 Task: Search one way flight ticket for 4 adults, 1 infant in seat and 1 infant on lap in premium economy from Santa Rosa: Charles M. Schulz-sonoma County Airport to Indianapolis: Indianapolis International Airport on 8-5-2023. Choice of flights is Westjet. Number of bags: 3 checked bags. Price is upto 40000. Outbound departure time preference is 22:15.
Action: Mouse moved to (285, 121)
Screenshot: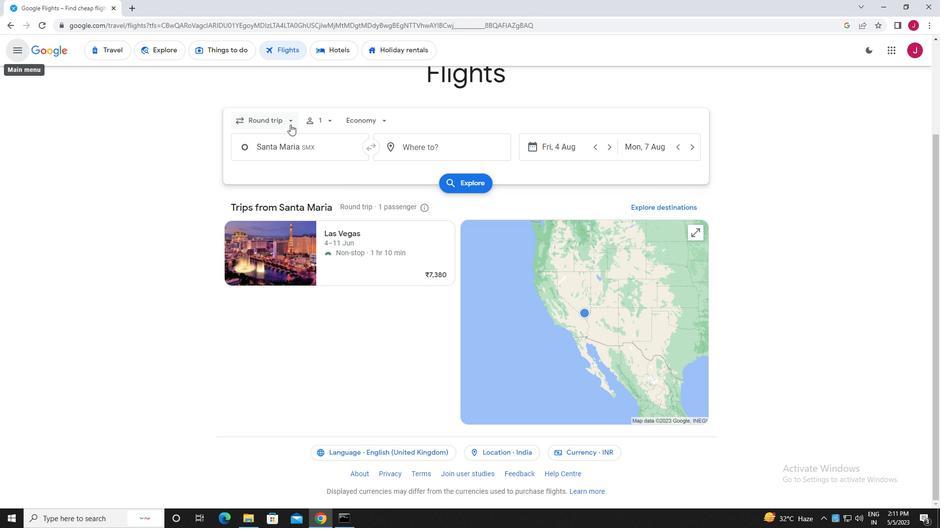
Action: Mouse pressed left at (285, 121)
Screenshot: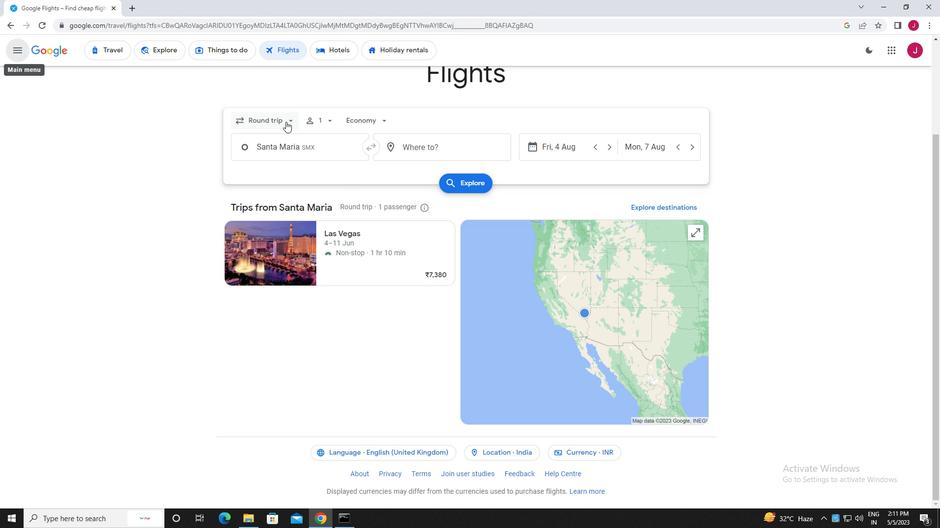 
Action: Mouse moved to (277, 167)
Screenshot: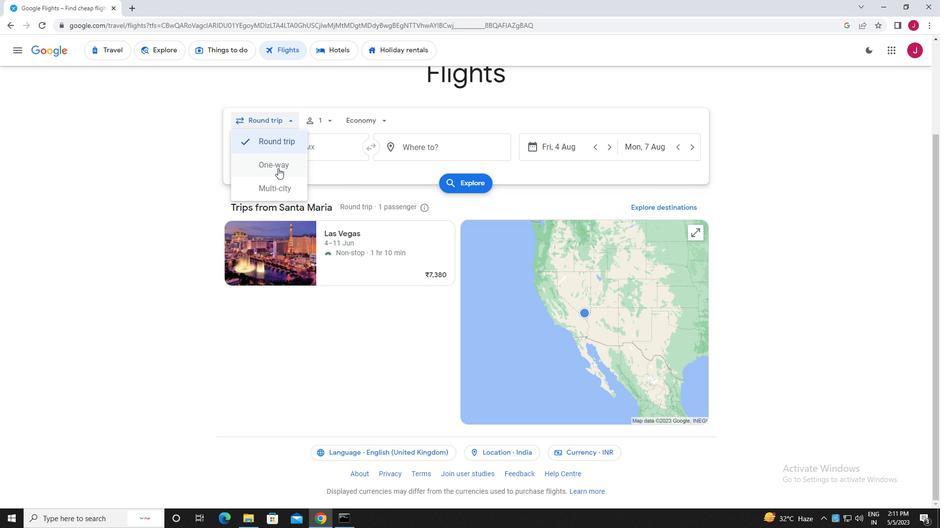 
Action: Mouse pressed left at (277, 167)
Screenshot: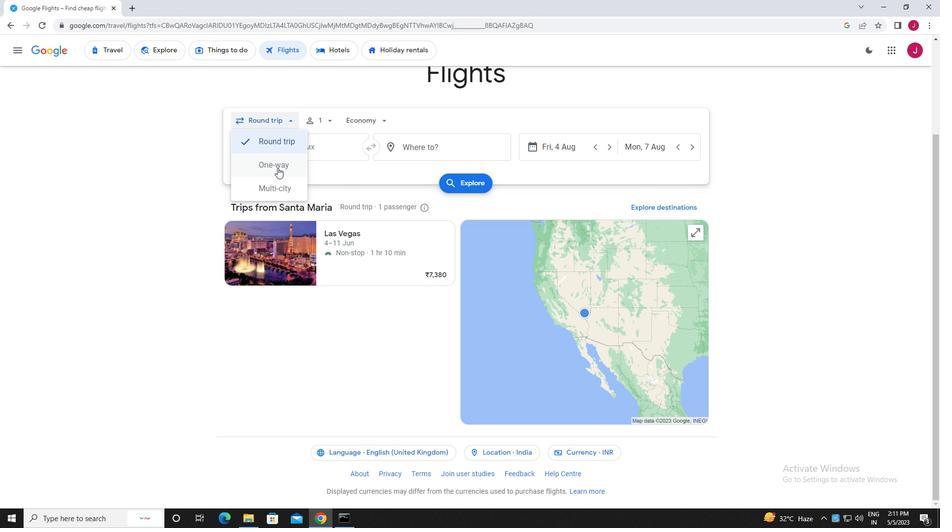 
Action: Mouse moved to (327, 119)
Screenshot: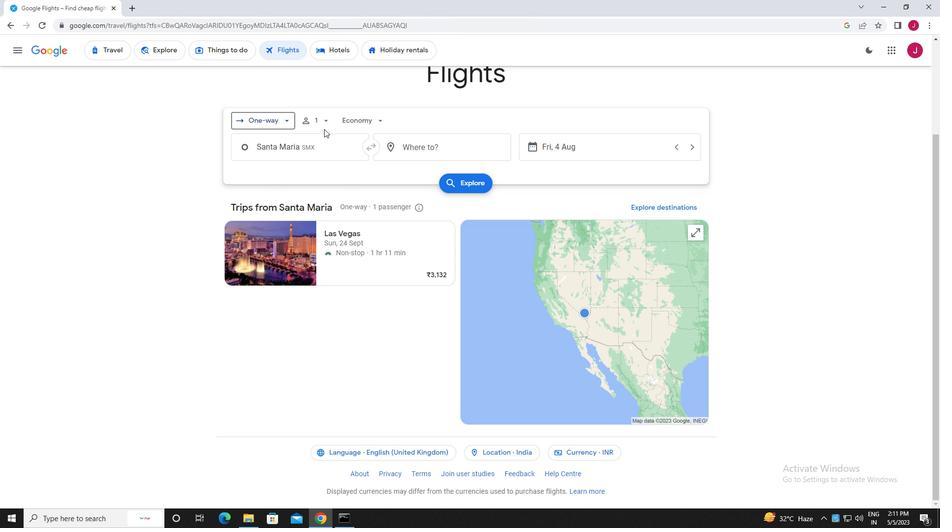 
Action: Mouse pressed left at (327, 119)
Screenshot: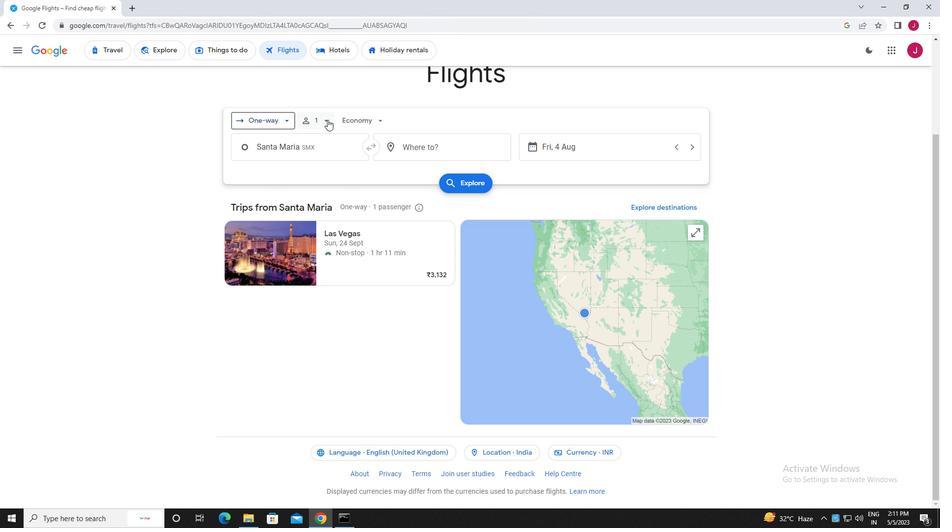 
Action: Mouse moved to (400, 152)
Screenshot: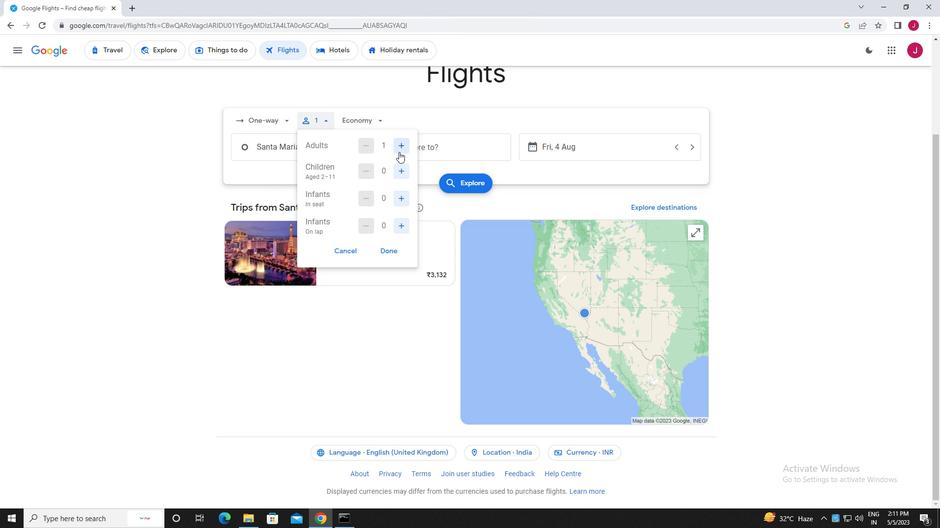 
Action: Mouse pressed left at (400, 152)
Screenshot: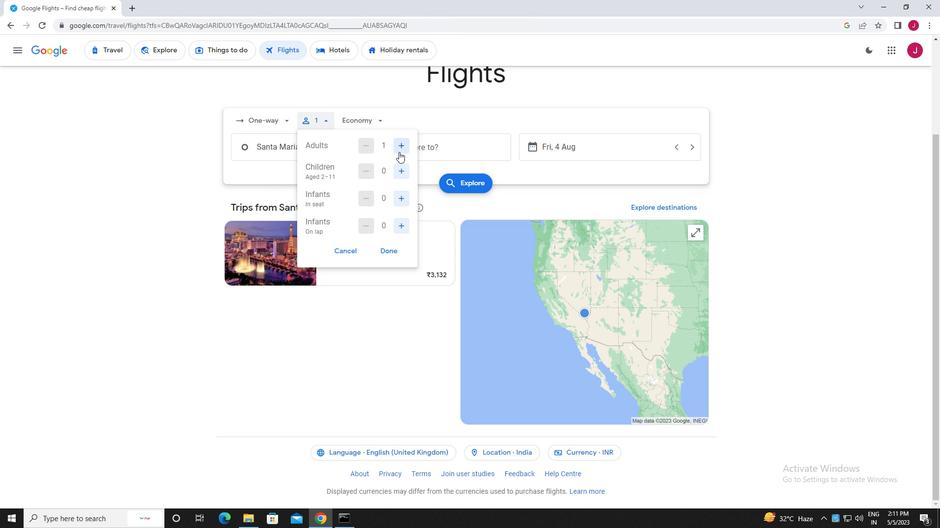 
Action: Mouse pressed left at (400, 152)
Screenshot: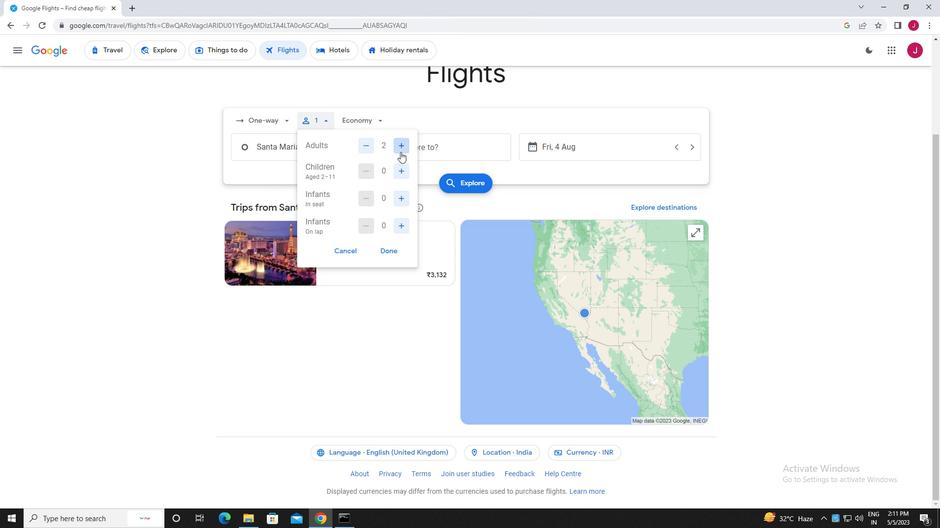 
Action: Mouse pressed left at (400, 152)
Screenshot: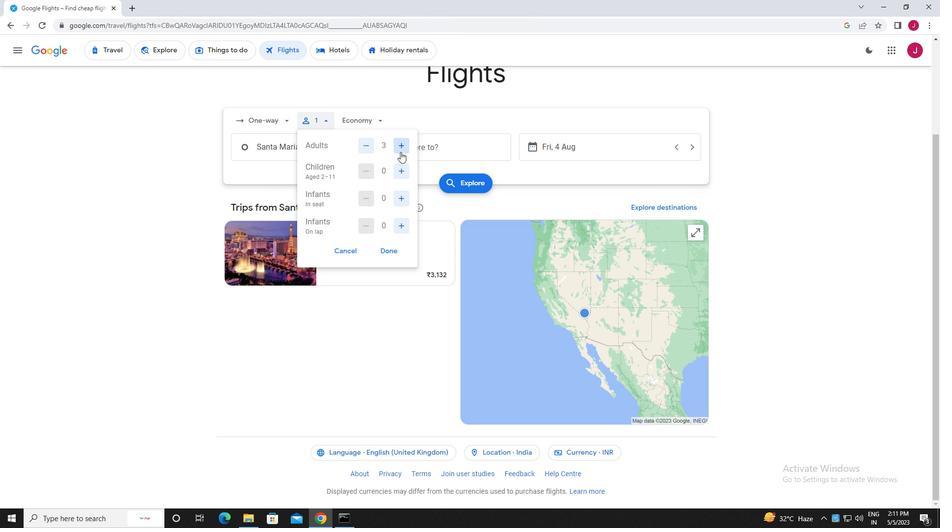 
Action: Mouse moved to (400, 197)
Screenshot: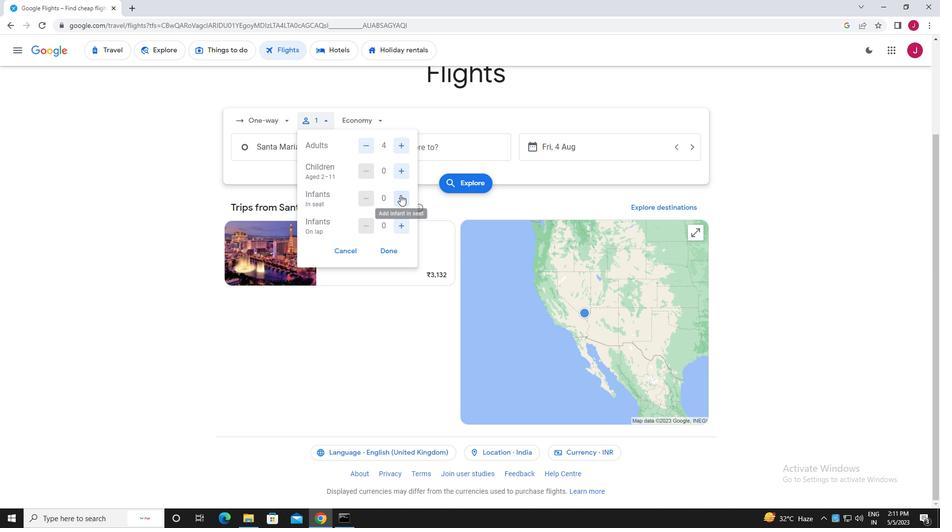 
Action: Mouse pressed left at (400, 197)
Screenshot: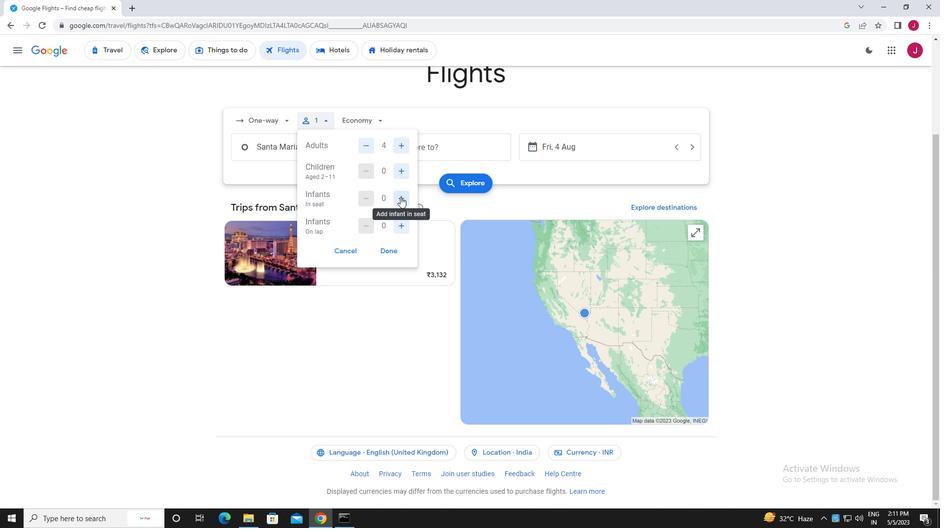 
Action: Mouse moved to (402, 224)
Screenshot: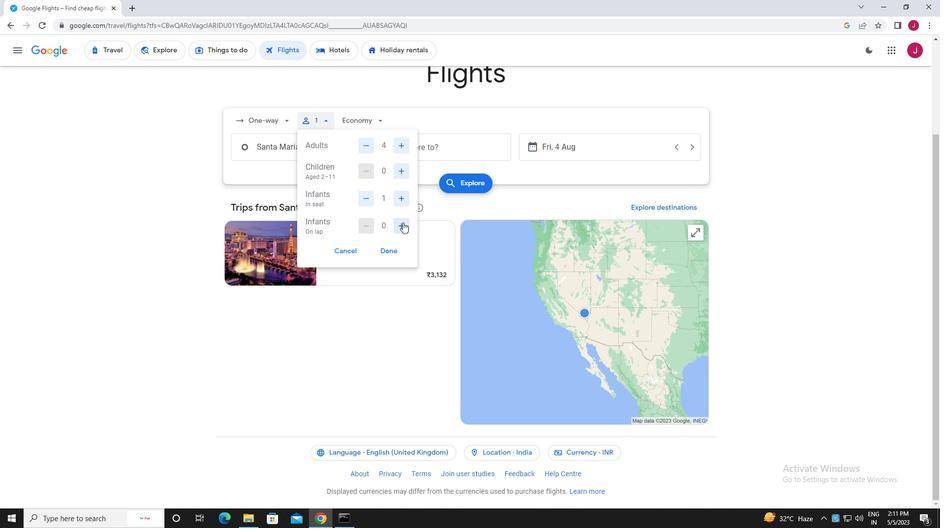 
Action: Mouse pressed left at (402, 224)
Screenshot: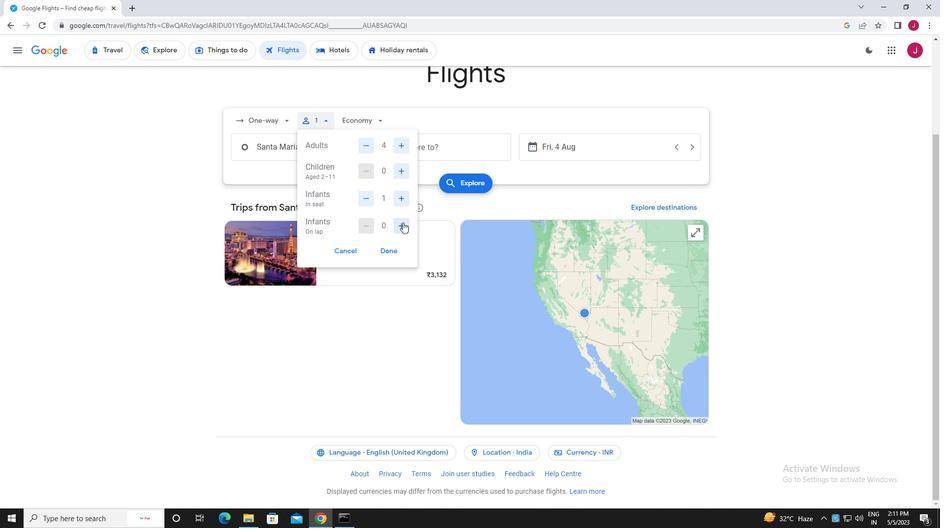 
Action: Mouse moved to (387, 251)
Screenshot: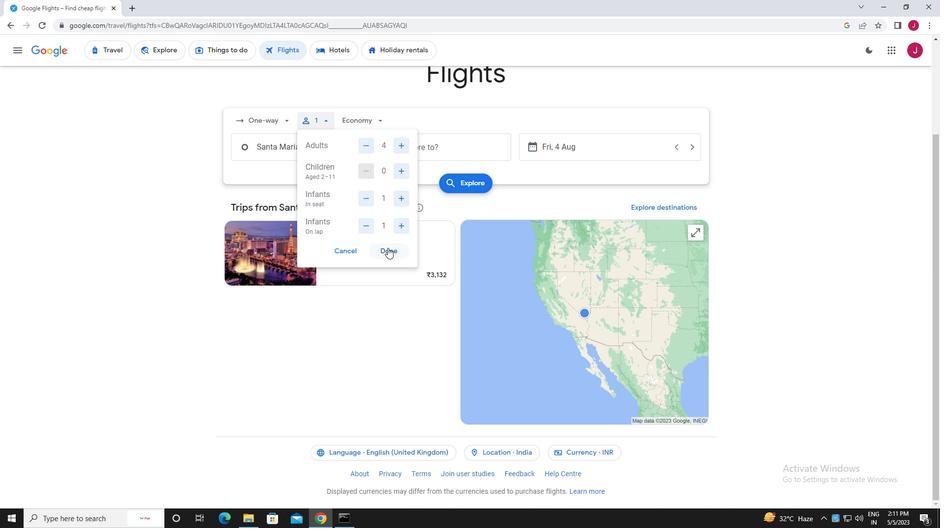 
Action: Mouse pressed left at (387, 251)
Screenshot: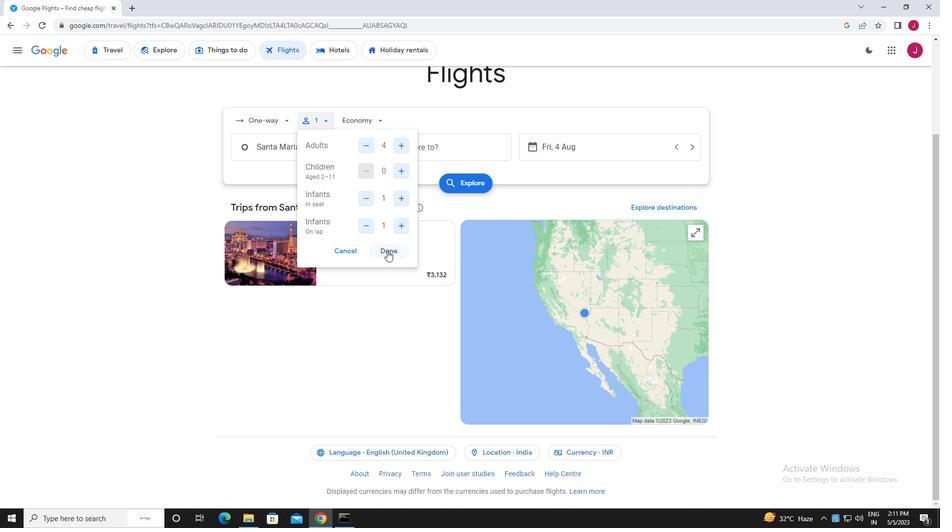 
Action: Mouse moved to (373, 118)
Screenshot: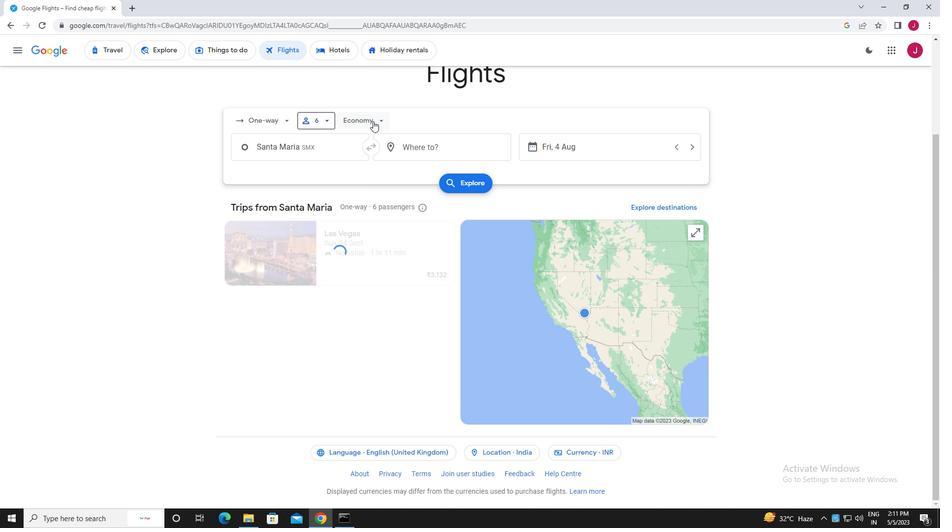 
Action: Mouse pressed left at (373, 118)
Screenshot: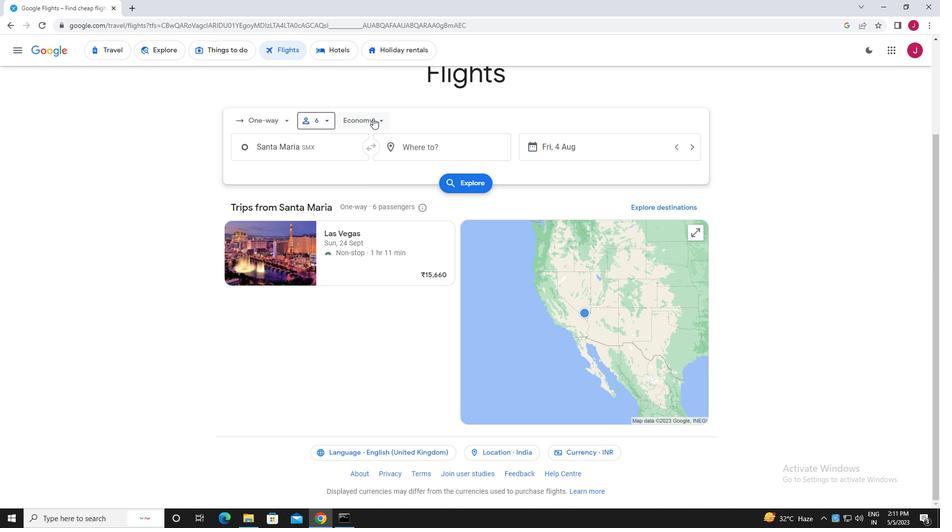 
Action: Mouse moved to (393, 166)
Screenshot: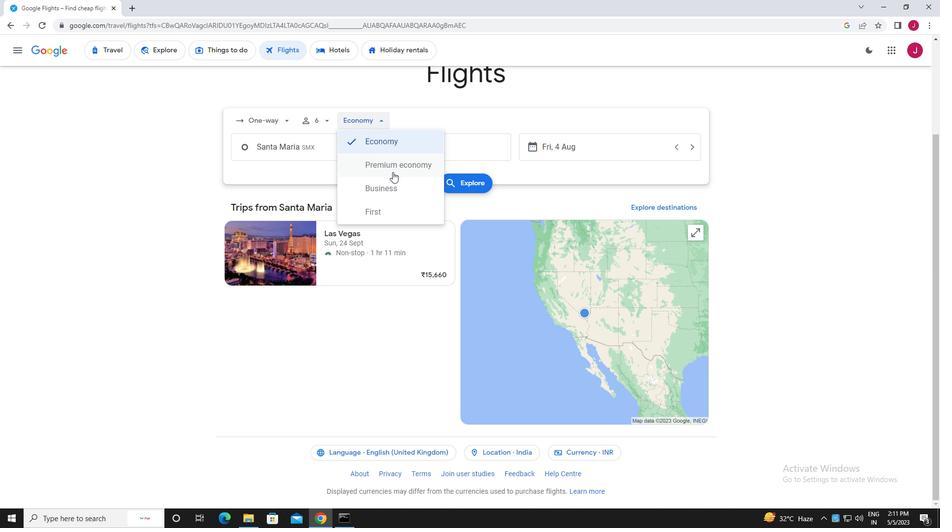 
Action: Mouse pressed left at (393, 166)
Screenshot: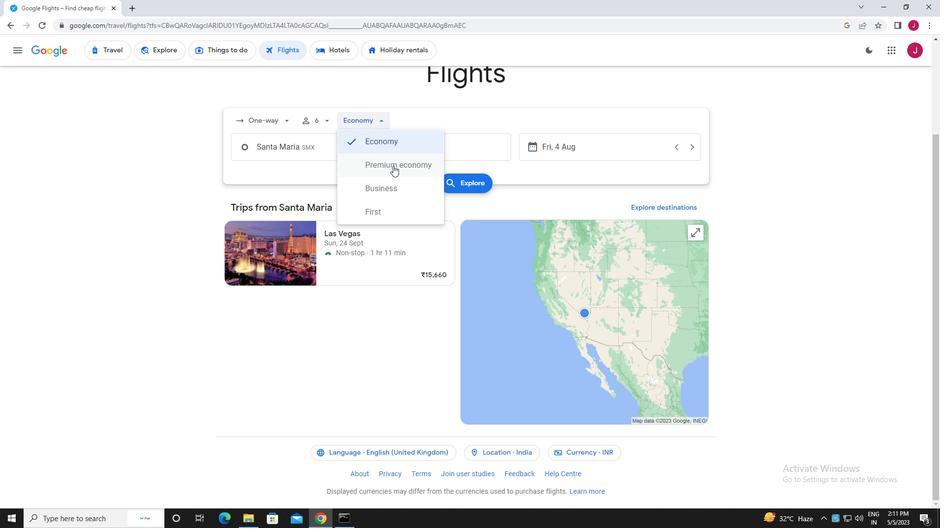 
Action: Mouse moved to (324, 150)
Screenshot: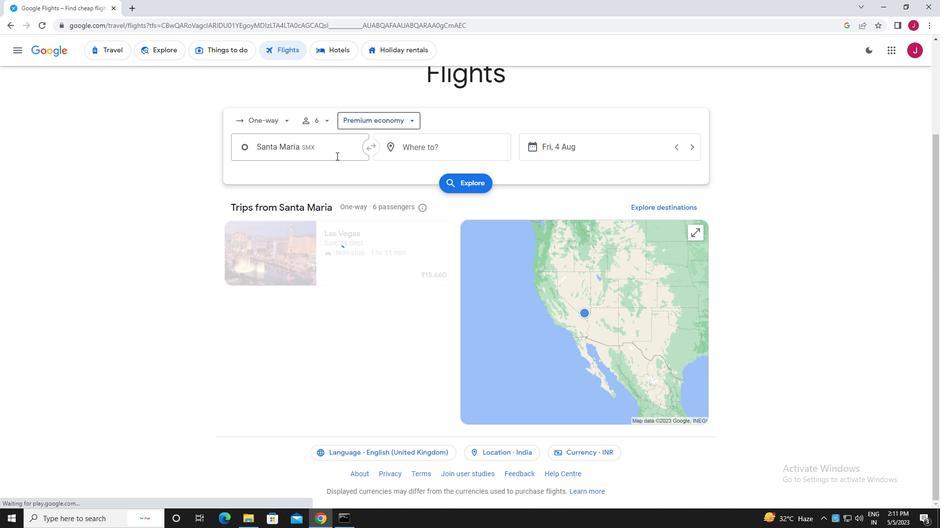 
Action: Mouse pressed left at (324, 150)
Screenshot: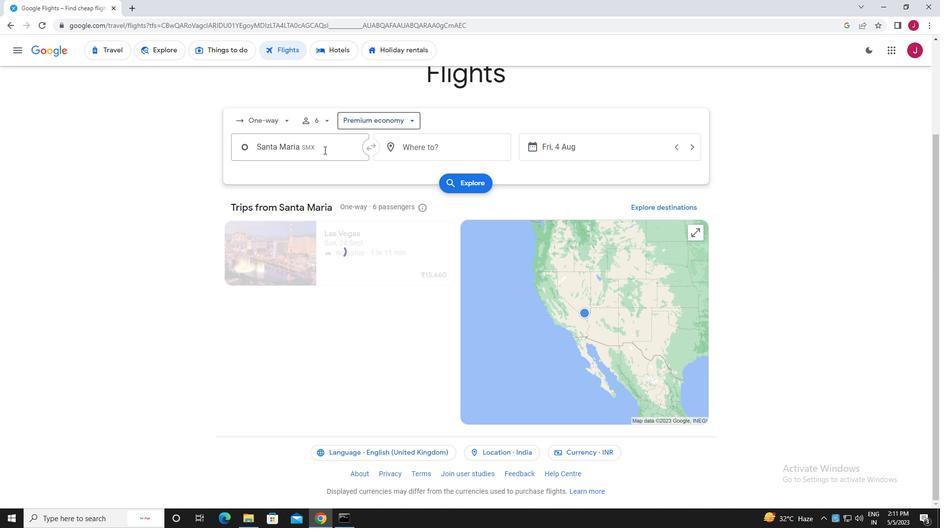 
Action: Mouse moved to (325, 150)
Screenshot: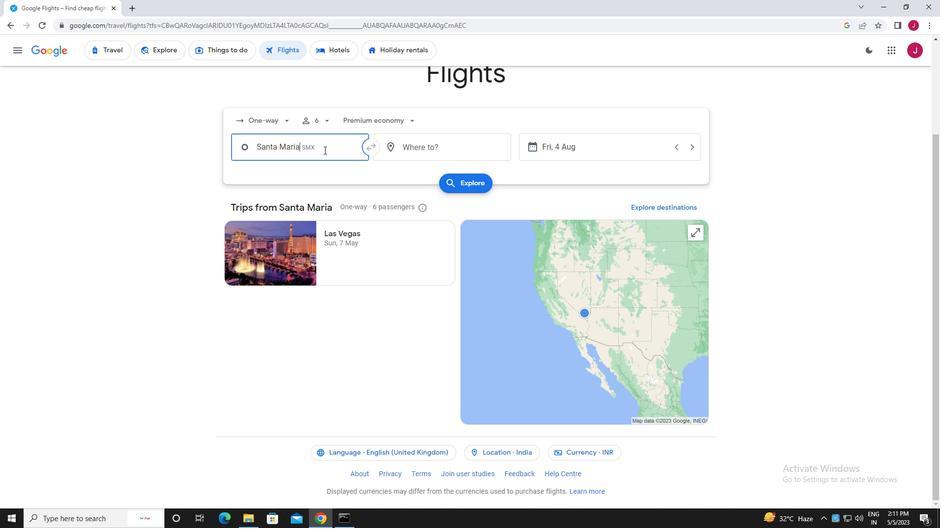 
Action: Key pressed santa<Key.space>rosa
Screenshot: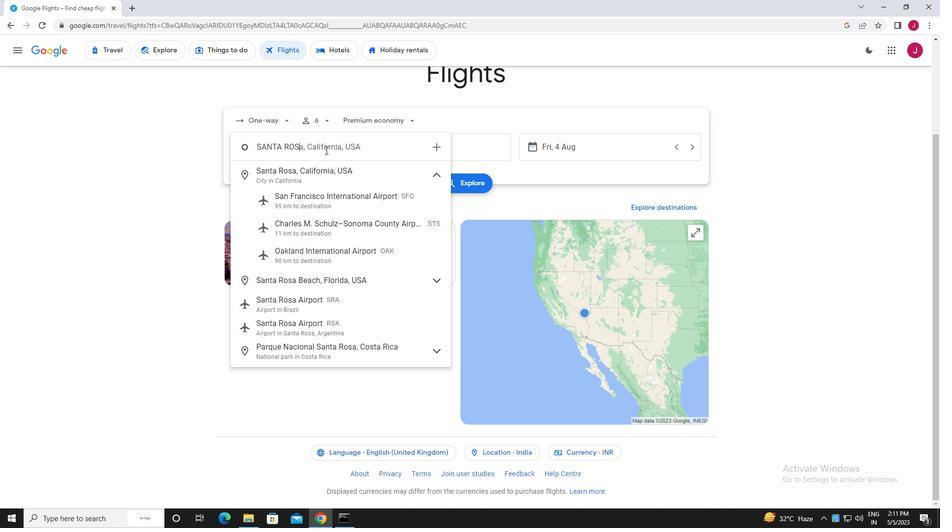 
Action: Mouse moved to (327, 152)
Screenshot: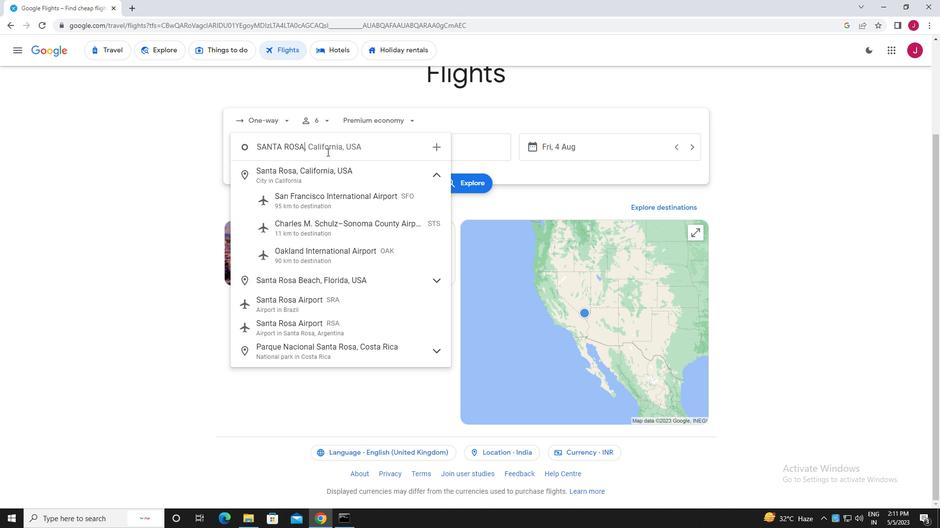 
Action: Key pressed <Key.space><Key.backspace><Key.backspace><Key.backspace><Key.backspace><Key.backspace><Key.backspace><Key.backspace><Key.backspace><Key.backspace><Key.backspace><Key.backspace><Key.backspace><Key.backspace><Key.backspace><Key.backspace><Key.backspace><Key.backspace><Key.backspace><Key.backspace><Key.backspace><Key.backspace><Key.backspace><Key.backspace>charles<Key.space>m
Screenshot: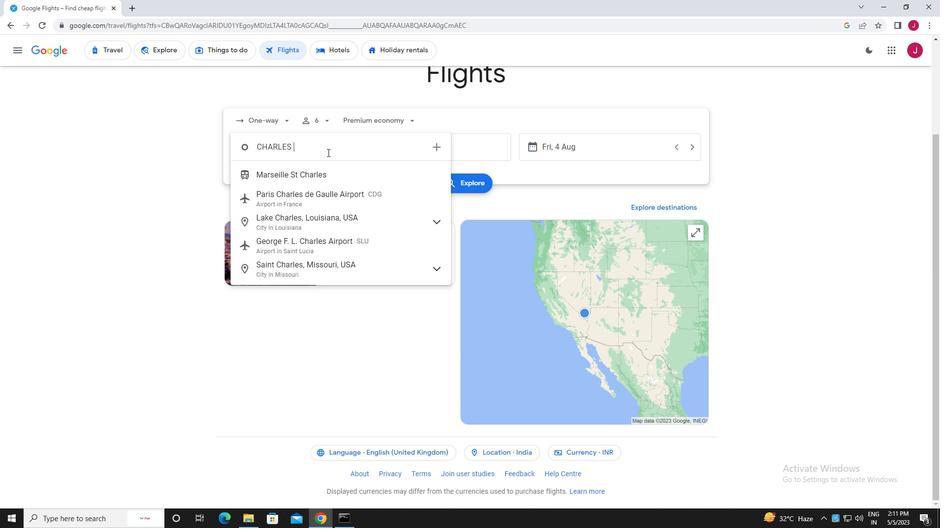 
Action: Mouse moved to (343, 218)
Screenshot: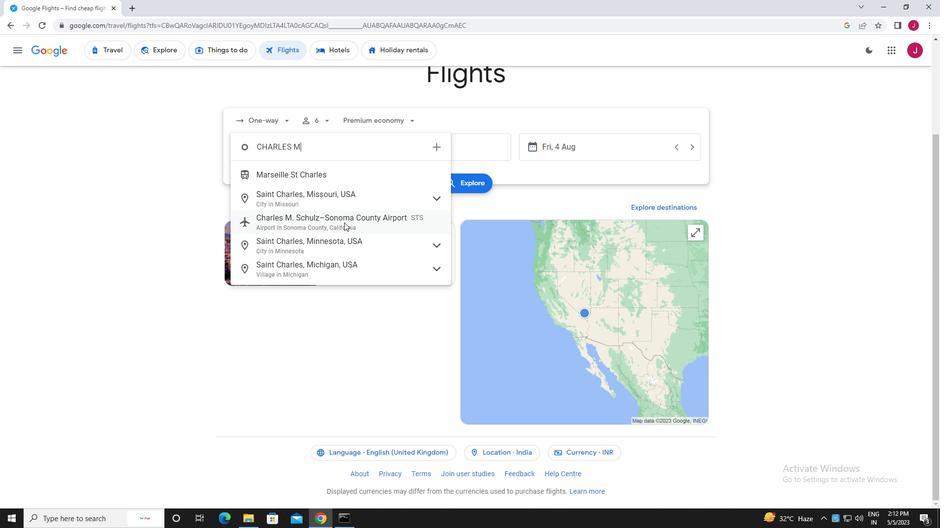 
Action: Mouse pressed left at (343, 218)
Screenshot: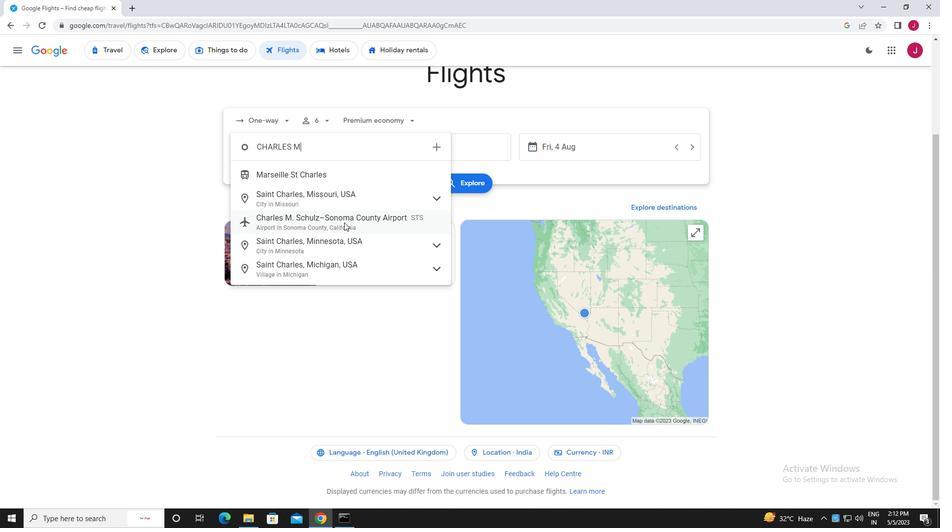 
Action: Mouse moved to (449, 149)
Screenshot: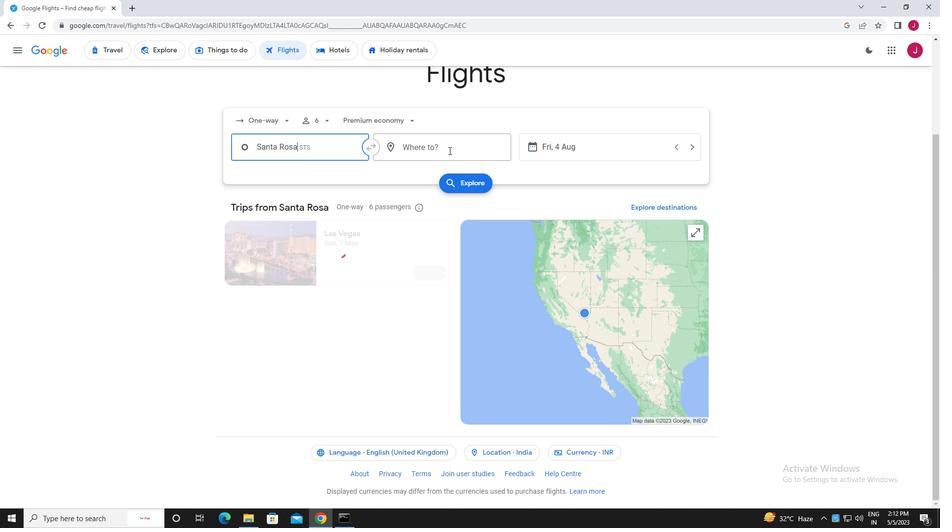 
Action: Mouse pressed left at (449, 149)
Screenshot: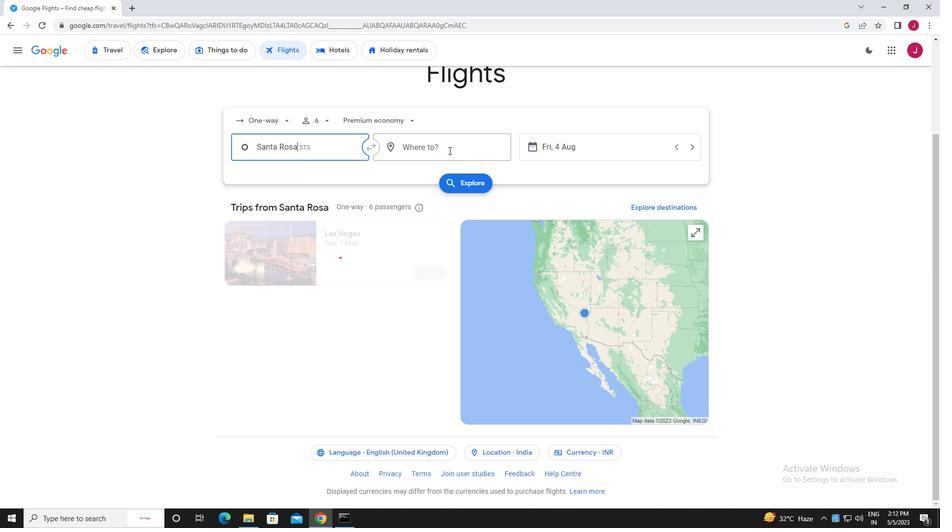 
Action: Mouse moved to (448, 149)
Screenshot: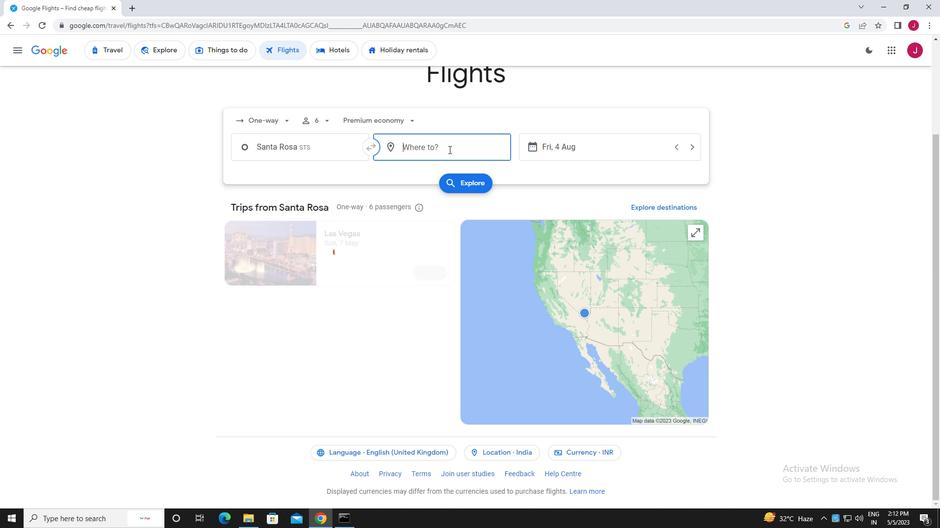 
Action: Key pressed indianapoli
Screenshot: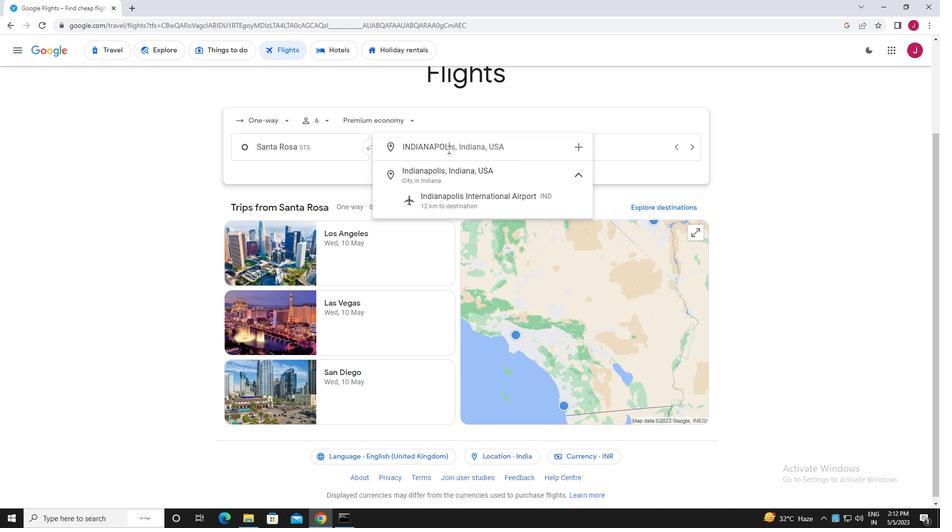 
Action: Mouse moved to (476, 202)
Screenshot: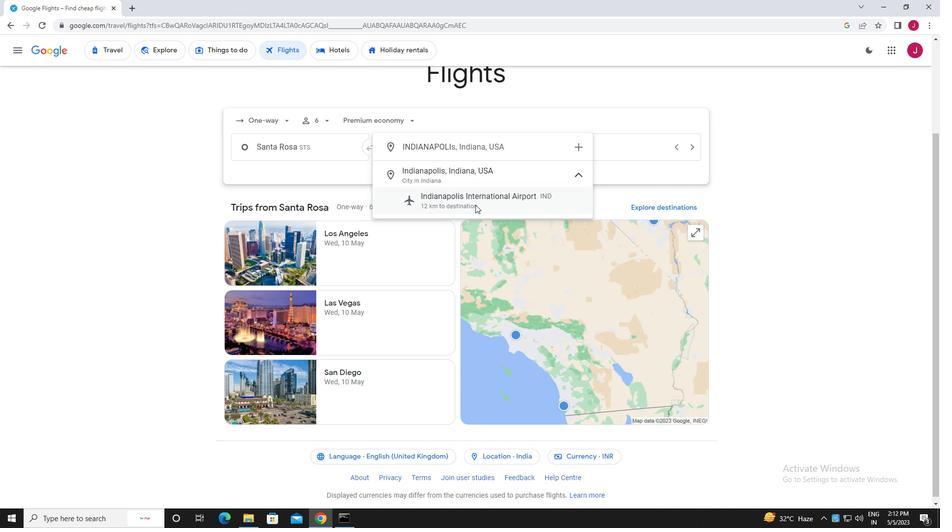 
Action: Mouse pressed left at (476, 202)
Screenshot: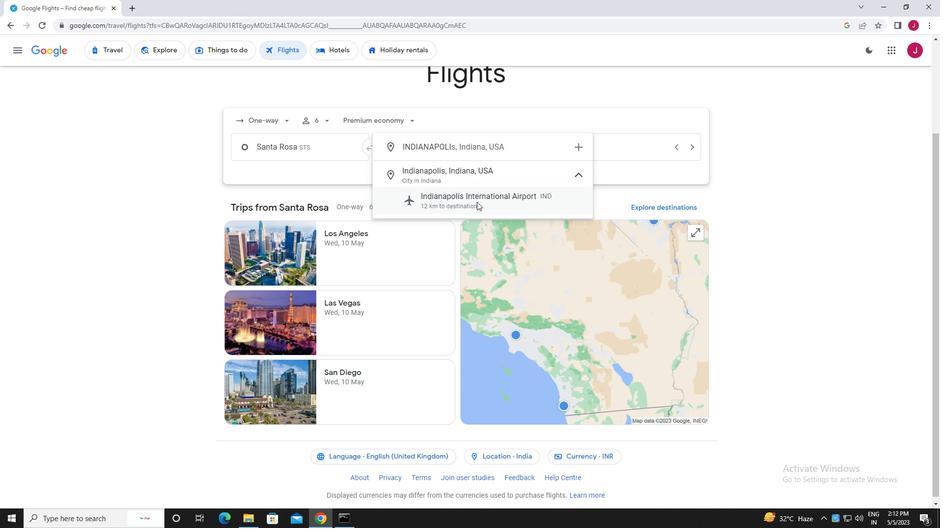 
Action: Mouse moved to (574, 145)
Screenshot: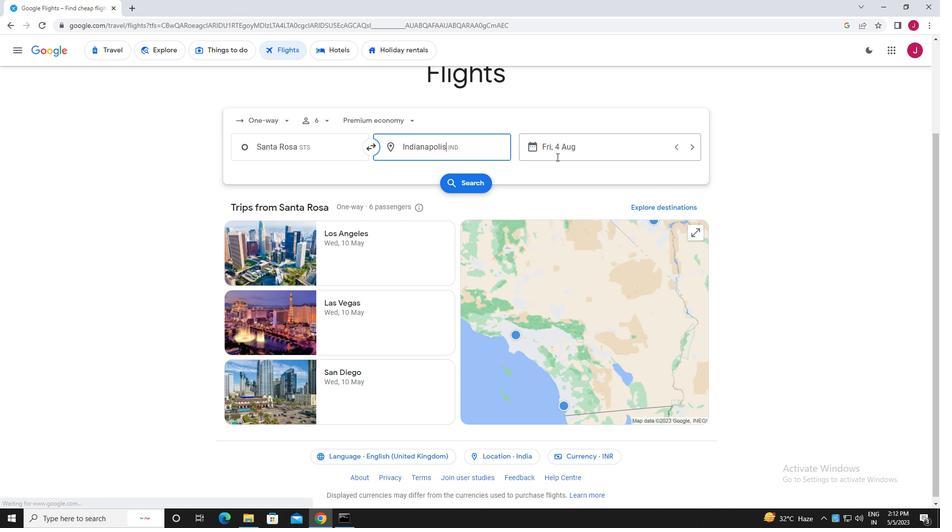 
Action: Mouse pressed left at (574, 145)
Screenshot: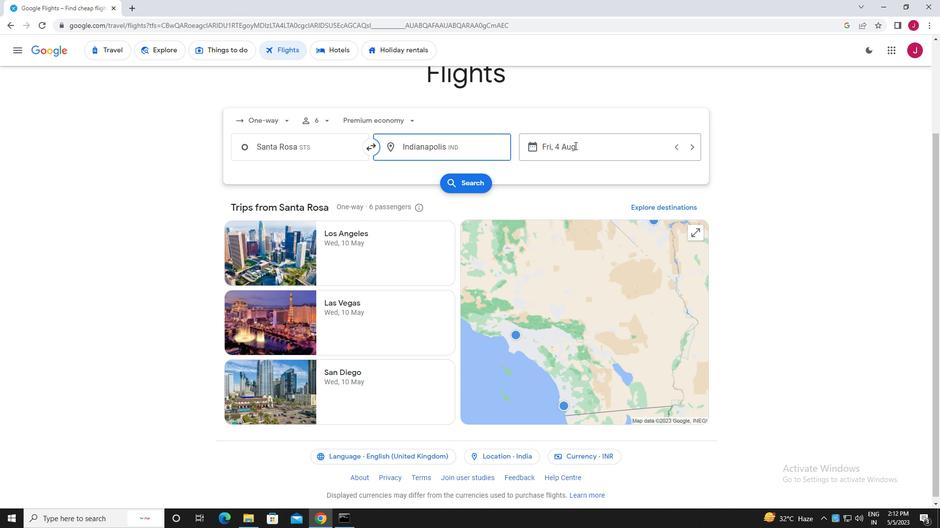 
Action: Mouse moved to (493, 232)
Screenshot: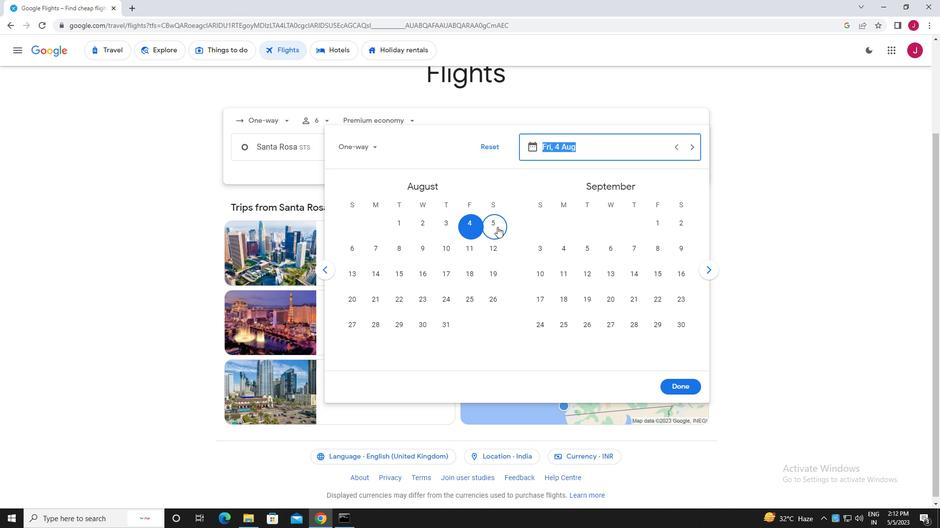 
Action: Mouse pressed left at (493, 232)
Screenshot: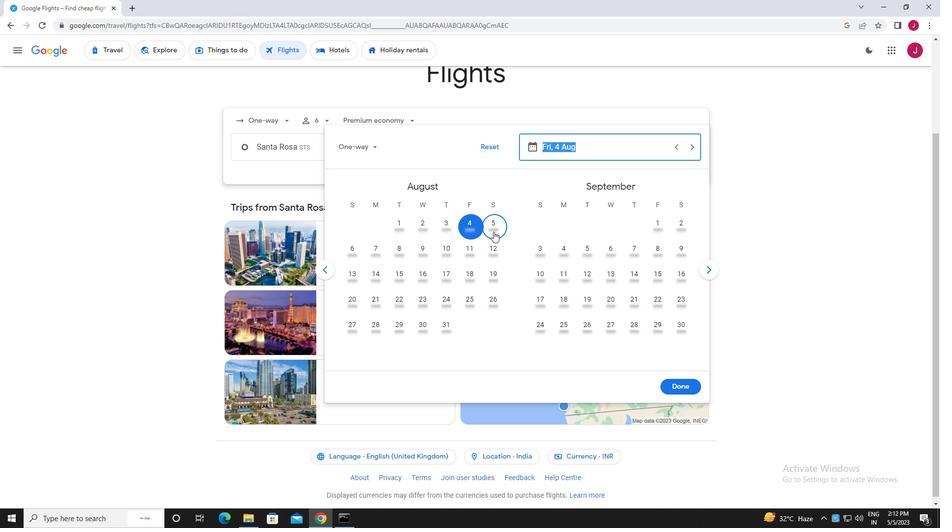 
Action: Mouse moved to (672, 386)
Screenshot: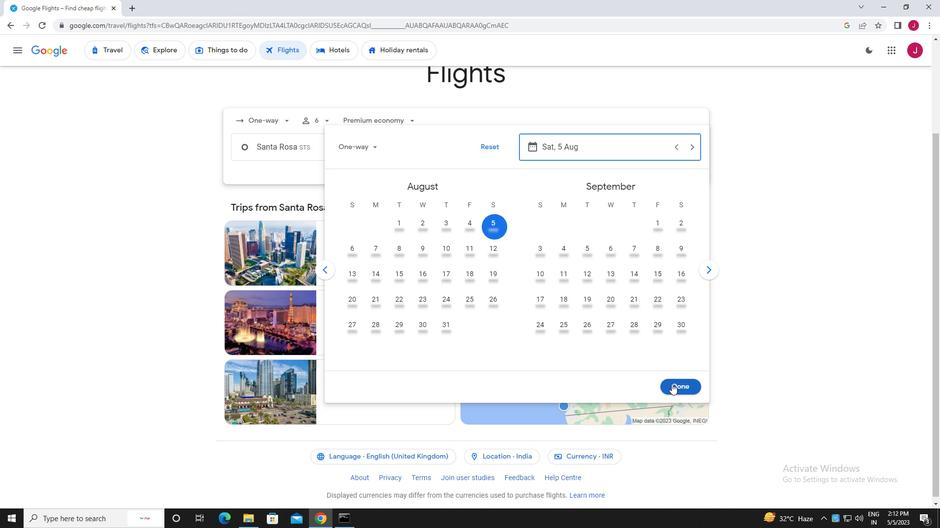 
Action: Mouse pressed left at (672, 386)
Screenshot: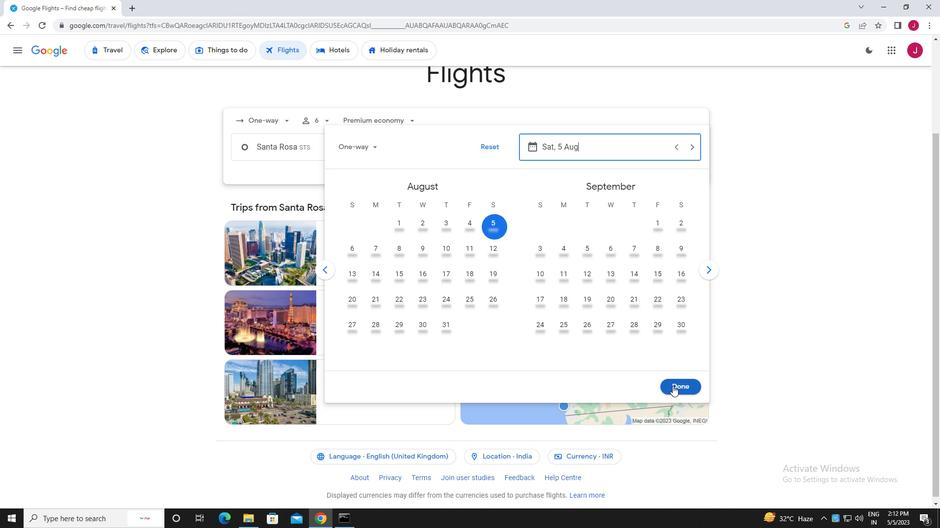 
Action: Mouse moved to (468, 186)
Screenshot: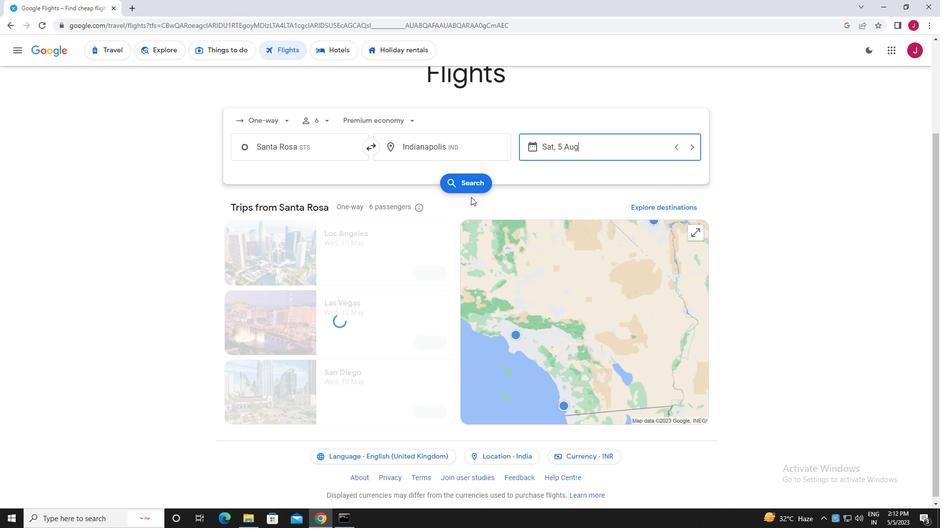 
Action: Mouse pressed left at (468, 186)
Screenshot: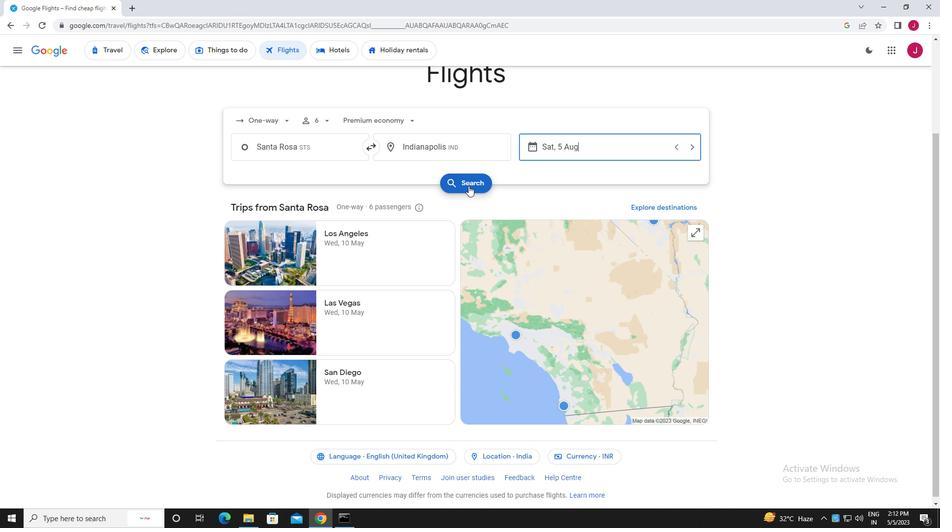 
Action: Mouse moved to (252, 141)
Screenshot: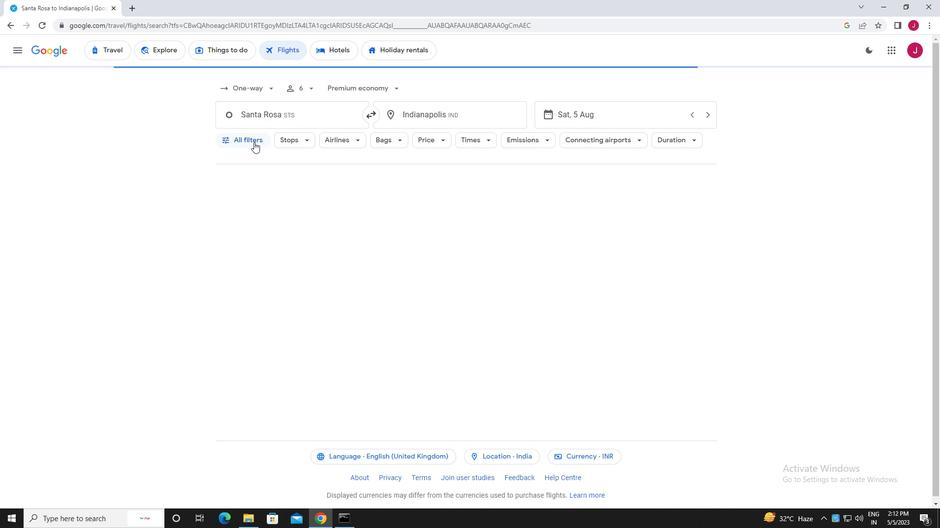 
Action: Mouse pressed left at (252, 141)
Screenshot: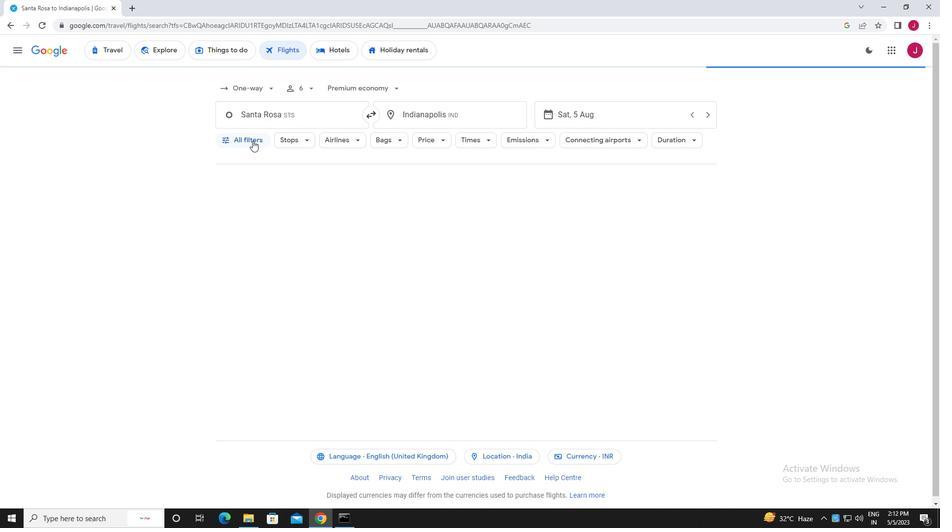 
Action: Mouse moved to (320, 220)
Screenshot: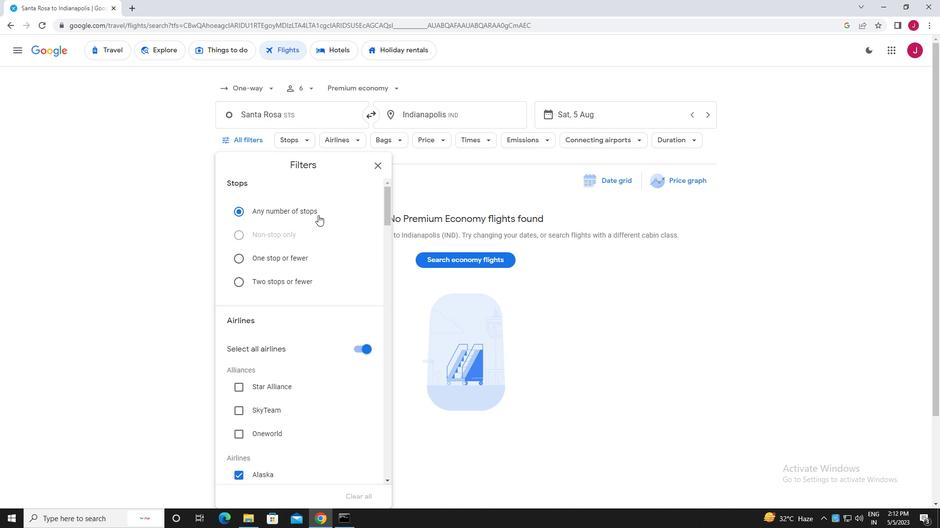 
Action: Mouse scrolled (320, 219) with delta (0, 0)
Screenshot: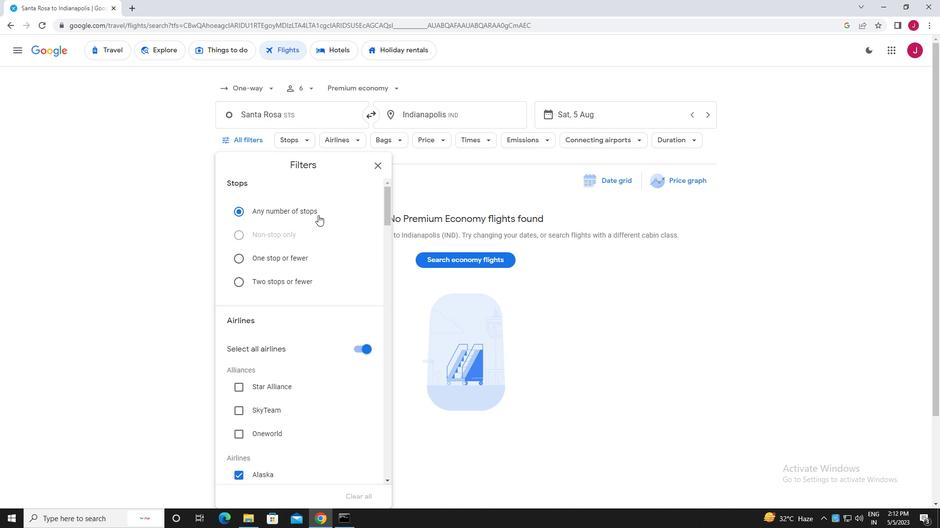 
Action: Mouse moved to (321, 220)
Screenshot: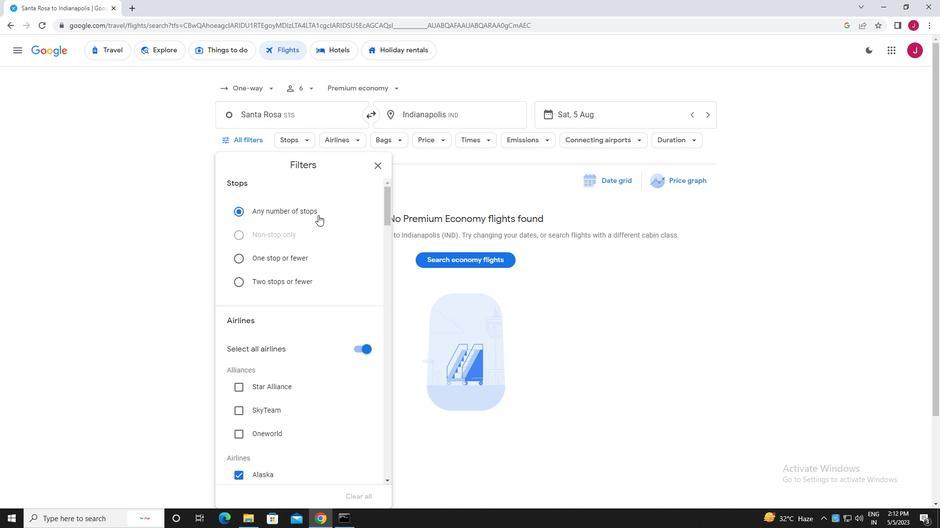 
Action: Mouse scrolled (321, 220) with delta (0, 0)
Screenshot: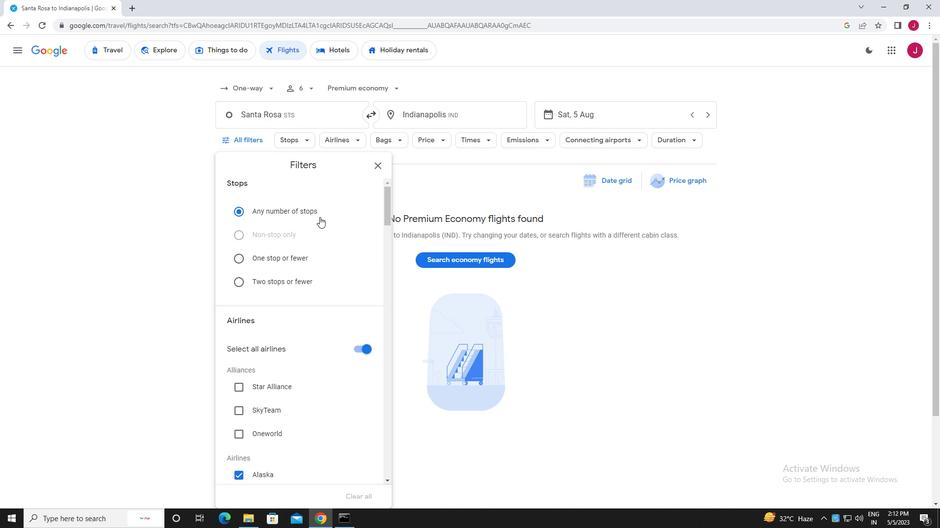 
Action: Mouse moved to (359, 254)
Screenshot: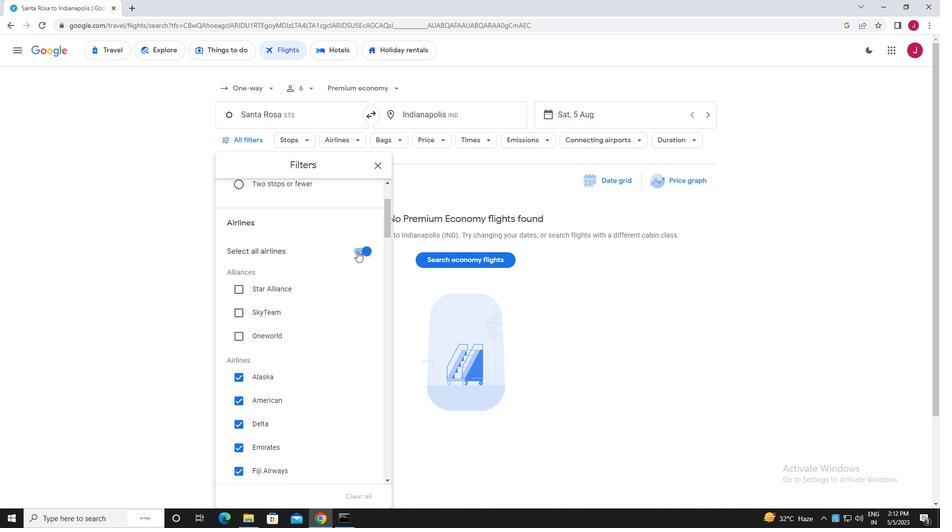
Action: Mouse pressed left at (359, 254)
Screenshot: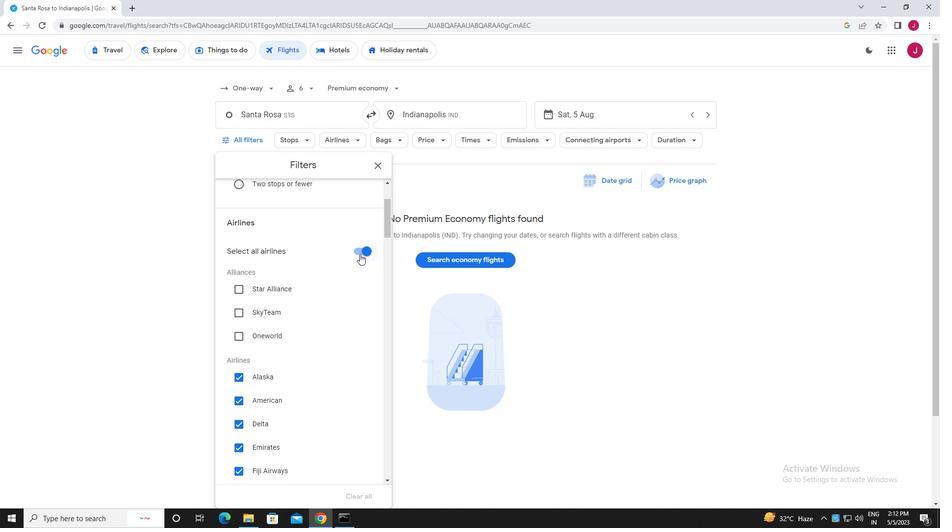 
Action: Mouse moved to (303, 267)
Screenshot: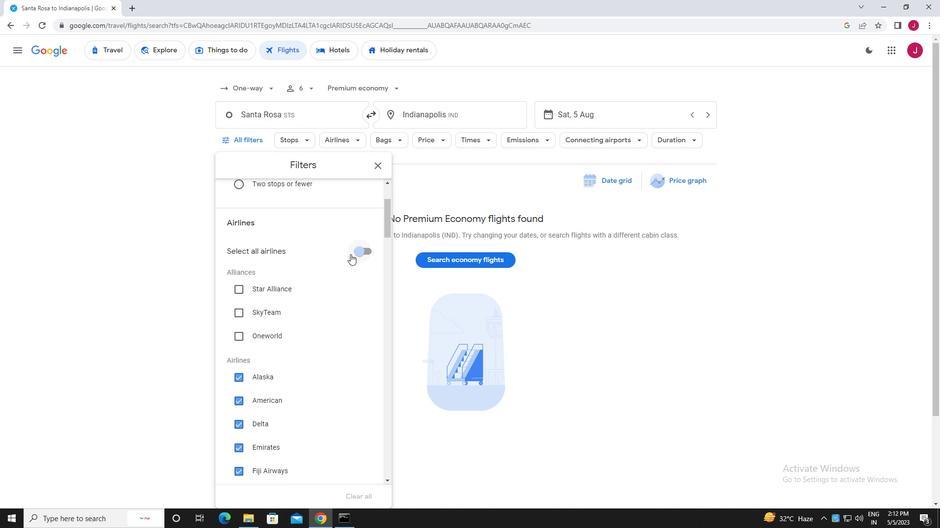 
Action: Mouse scrolled (303, 266) with delta (0, 0)
Screenshot: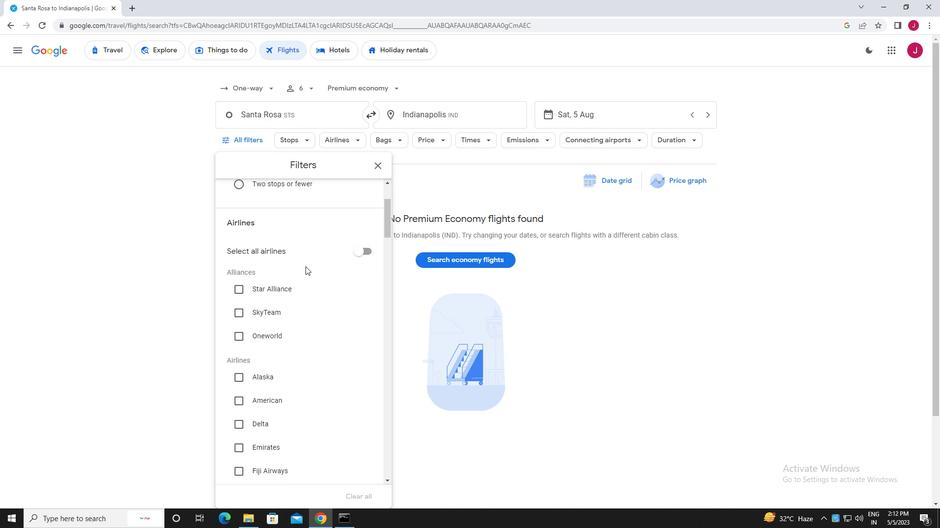 
Action: Mouse scrolled (303, 266) with delta (0, 0)
Screenshot: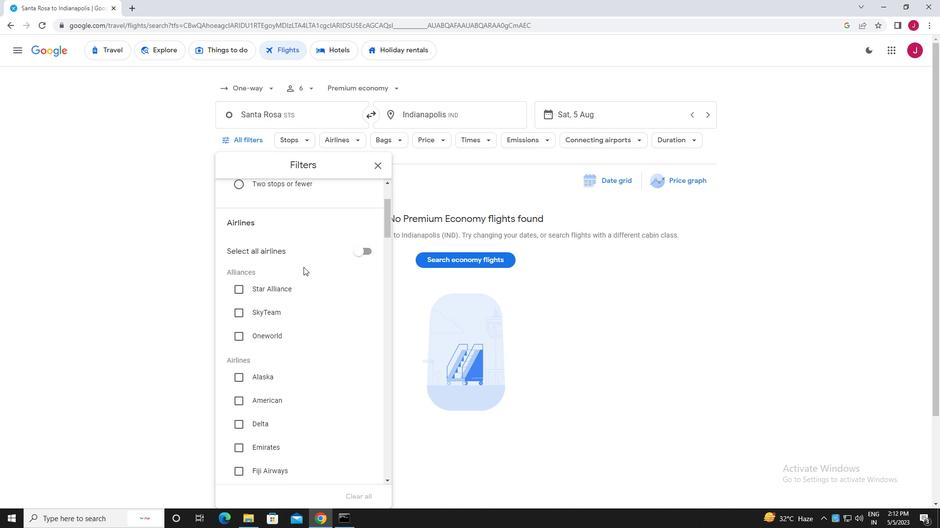 
Action: Mouse scrolled (303, 266) with delta (0, 0)
Screenshot: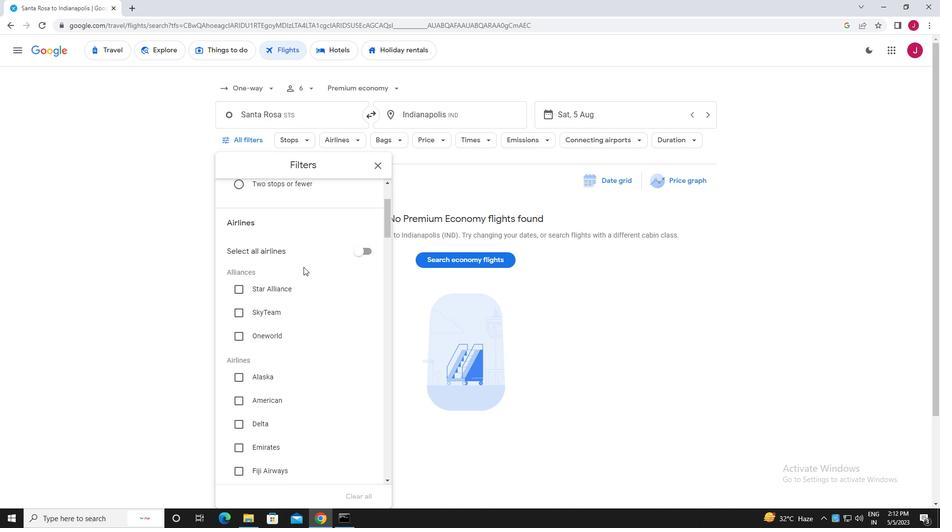 
Action: Mouse moved to (288, 309)
Screenshot: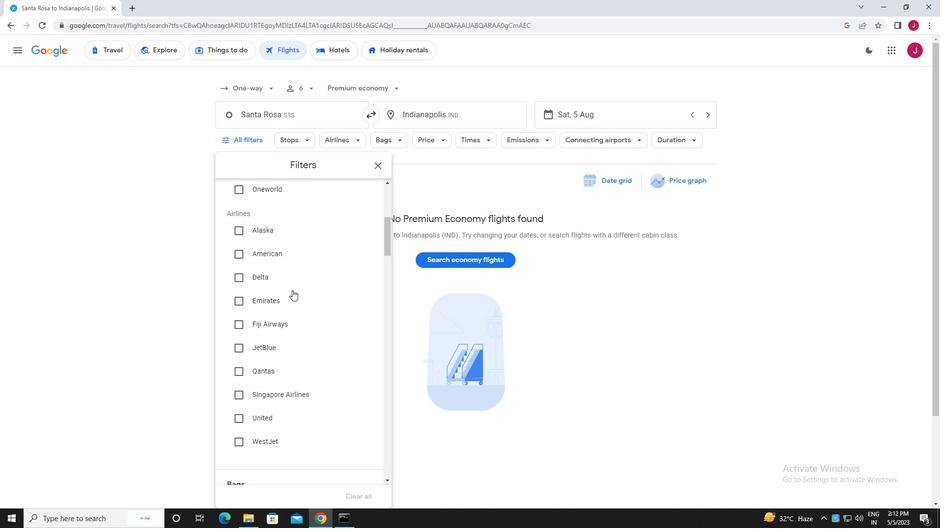 
Action: Mouse scrolled (288, 309) with delta (0, 0)
Screenshot: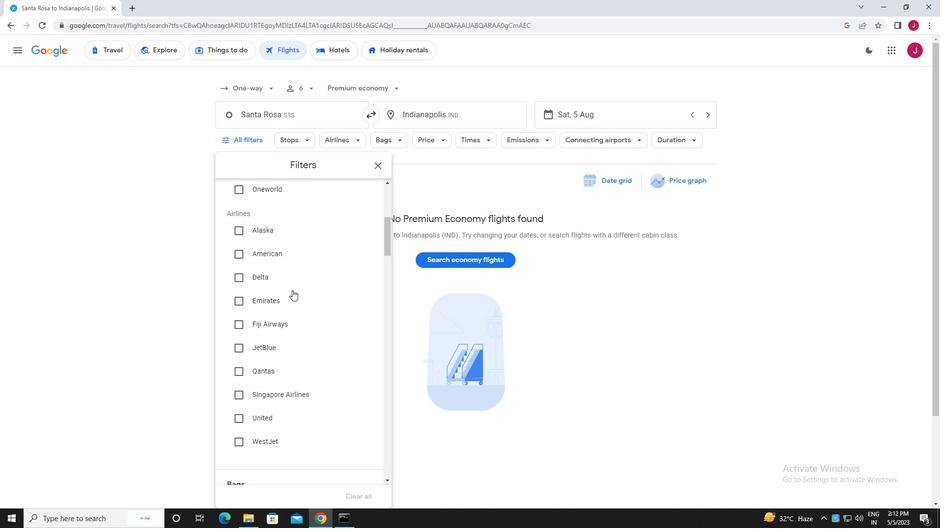 
Action: Mouse moved to (288, 312)
Screenshot: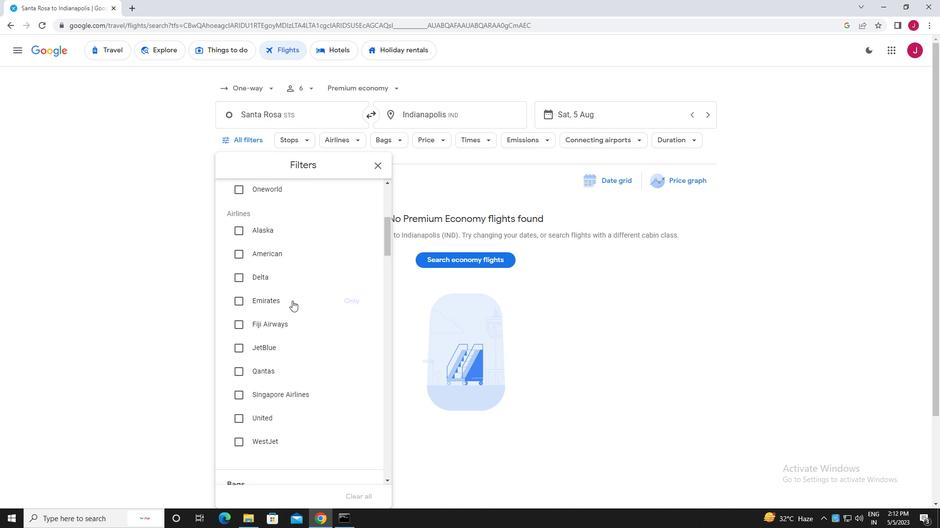 
Action: Mouse scrolled (288, 312) with delta (0, 0)
Screenshot: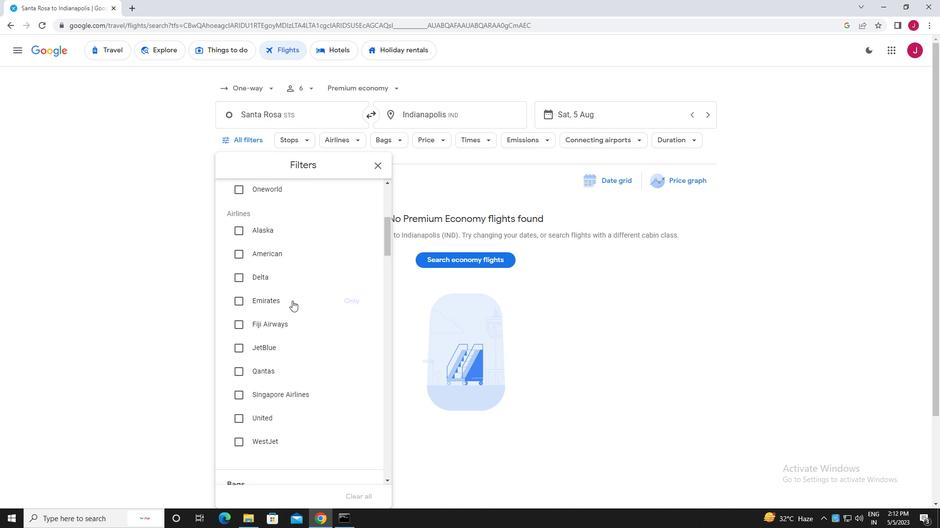 
Action: Mouse moved to (238, 344)
Screenshot: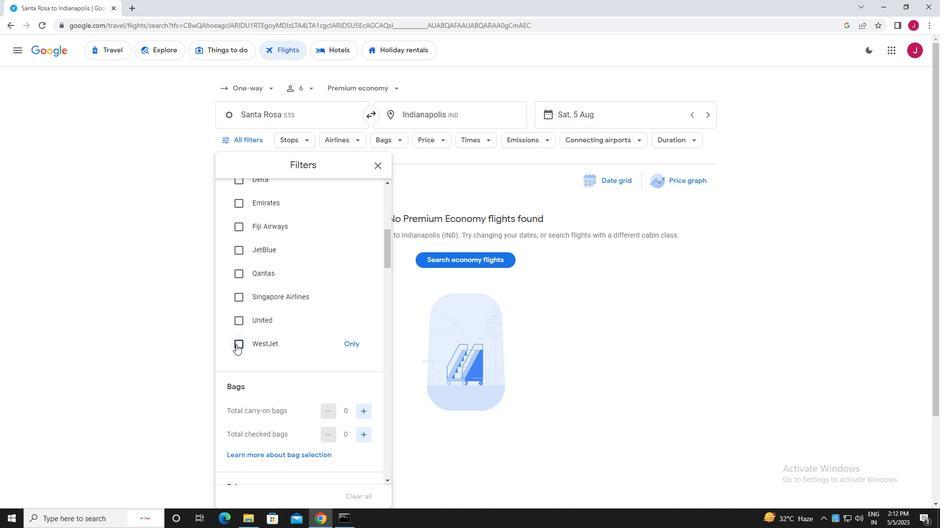 
Action: Mouse pressed left at (238, 344)
Screenshot: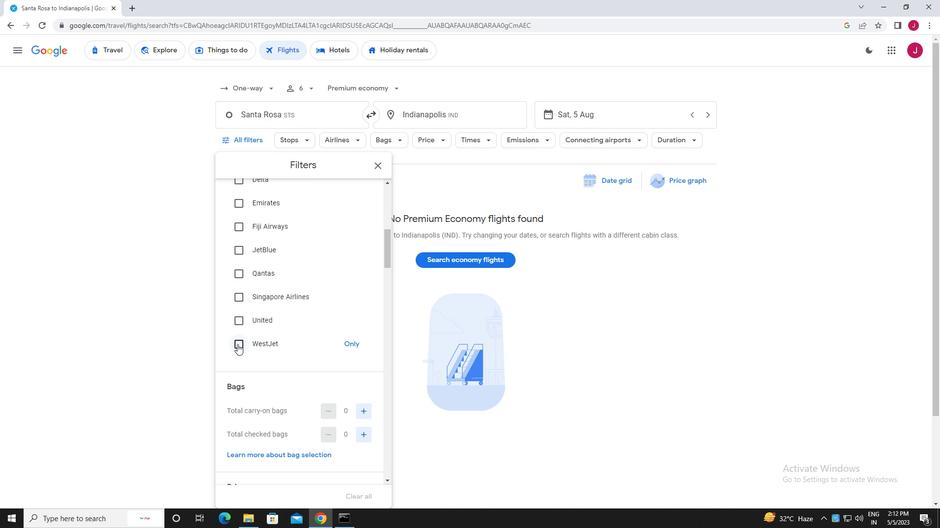 
Action: Mouse moved to (261, 346)
Screenshot: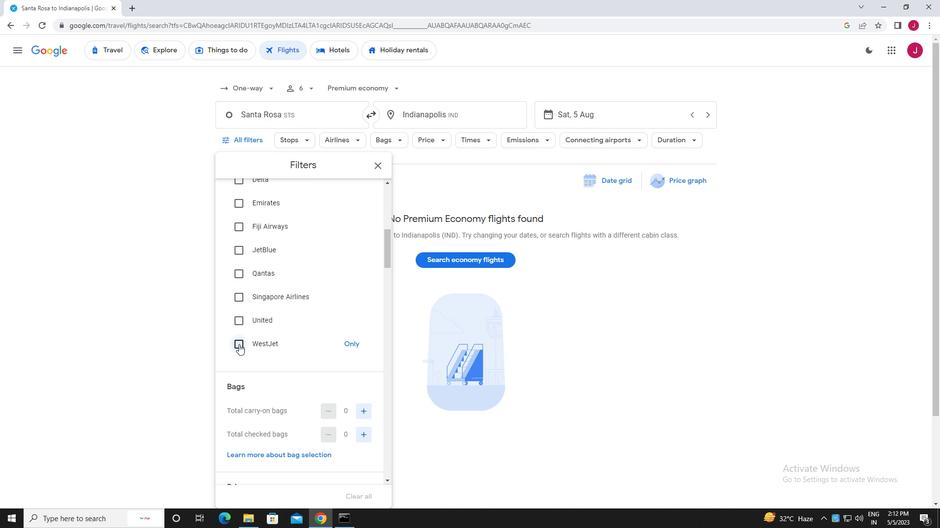 
Action: Mouse scrolled (261, 345) with delta (0, 0)
Screenshot: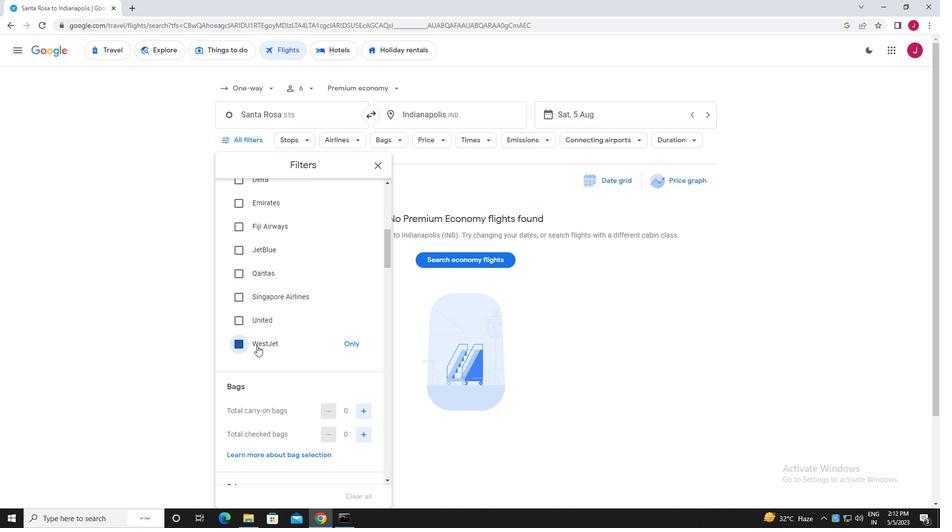 
Action: Mouse scrolled (261, 345) with delta (0, 0)
Screenshot: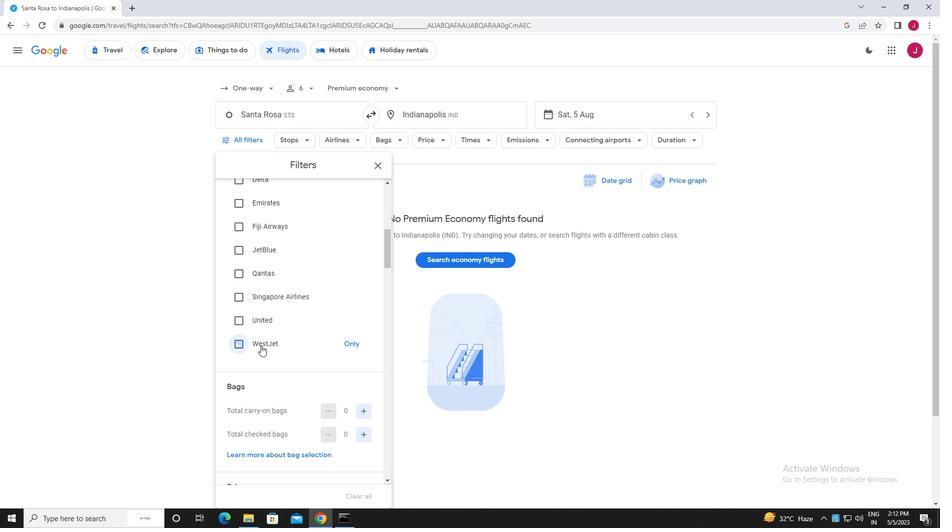 
Action: Mouse scrolled (261, 345) with delta (0, 0)
Screenshot: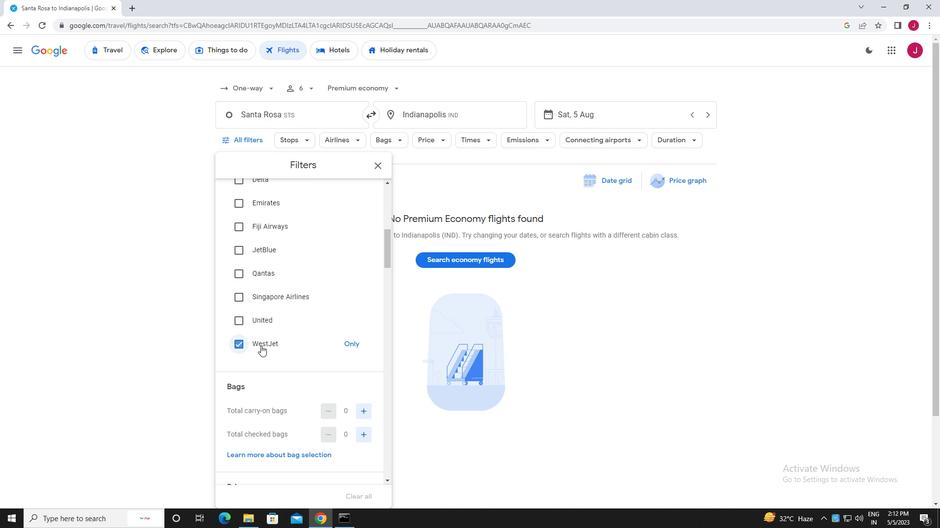 
Action: Mouse scrolled (261, 345) with delta (0, 0)
Screenshot: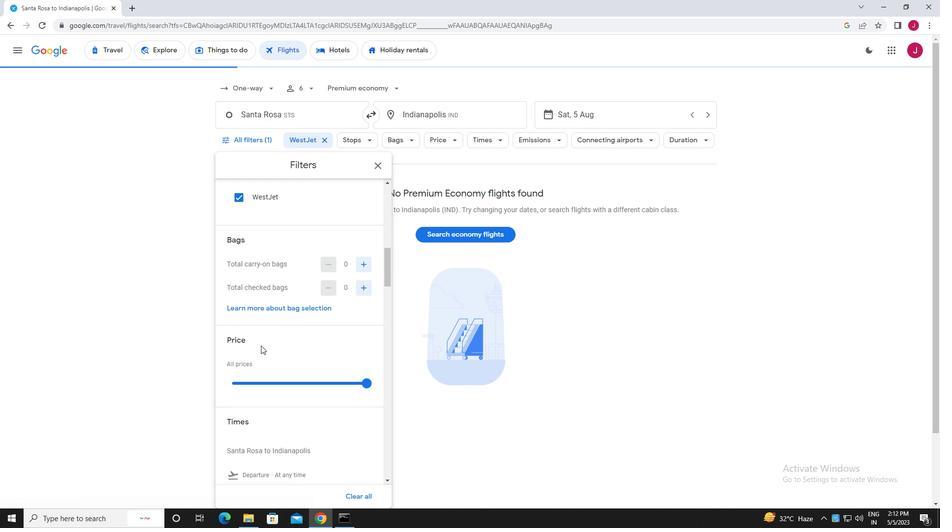 
Action: Mouse moved to (360, 238)
Screenshot: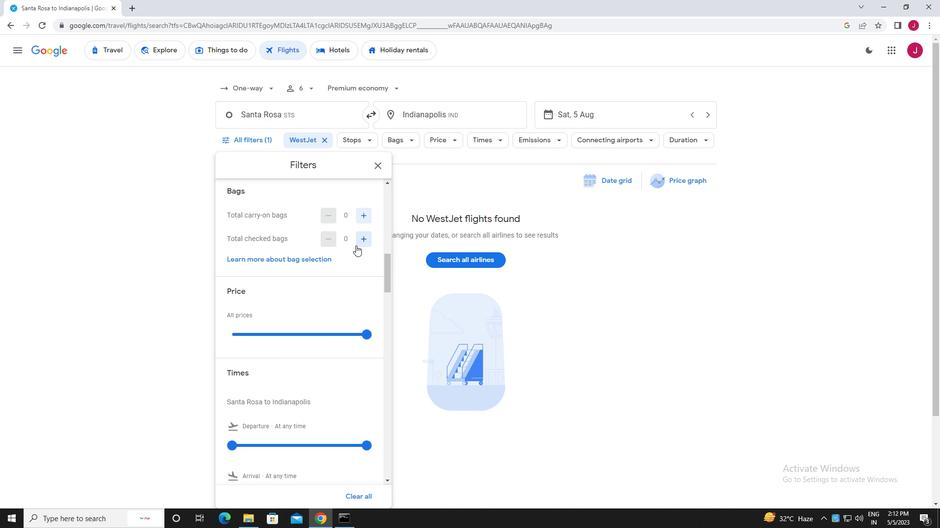 
Action: Mouse pressed left at (360, 238)
Screenshot: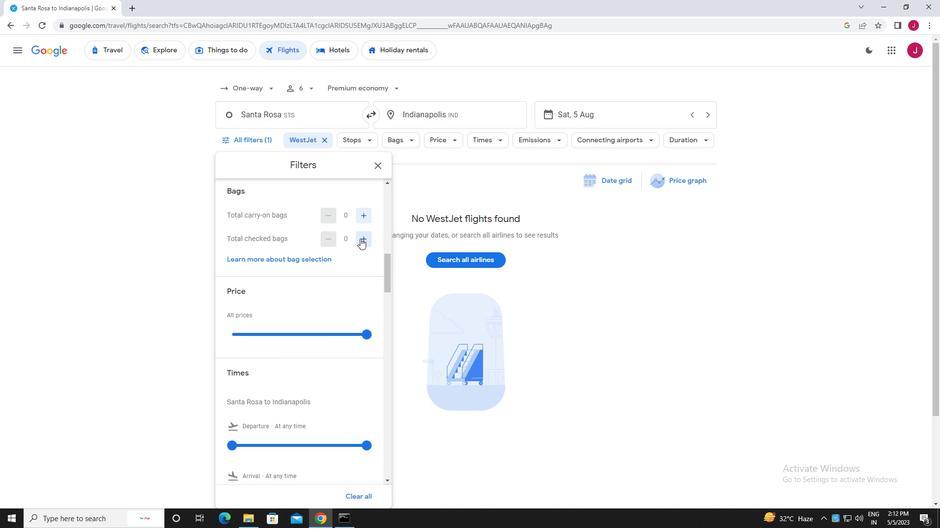 
Action: Mouse pressed left at (360, 238)
Screenshot: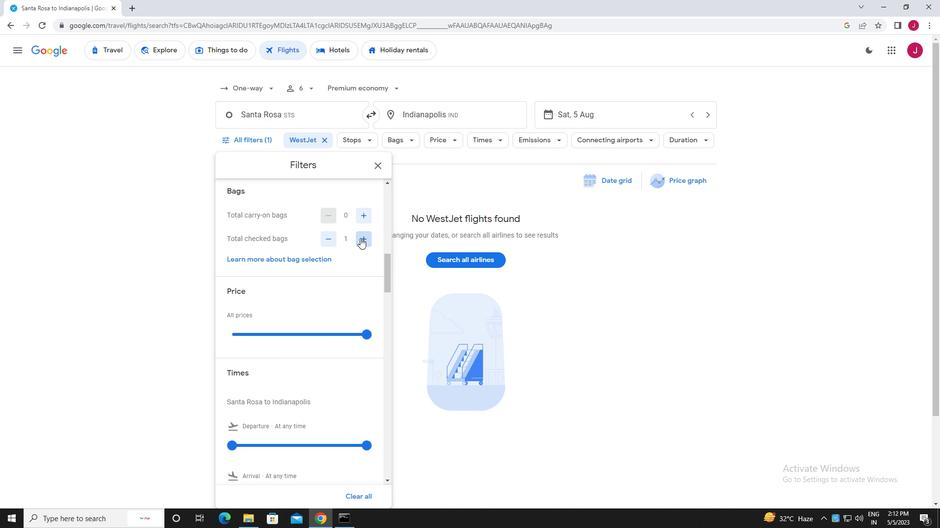 
Action: Mouse pressed left at (360, 238)
Screenshot: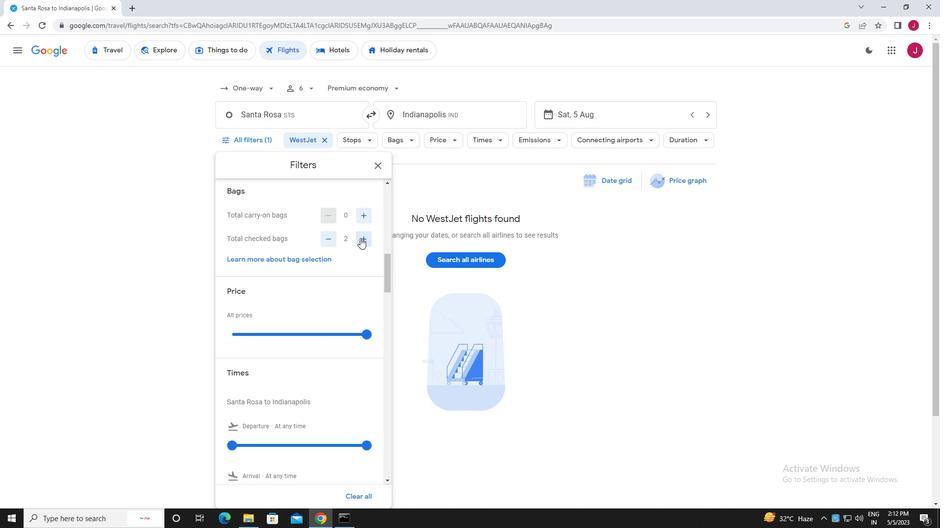 
Action: Mouse moved to (366, 280)
Screenshot: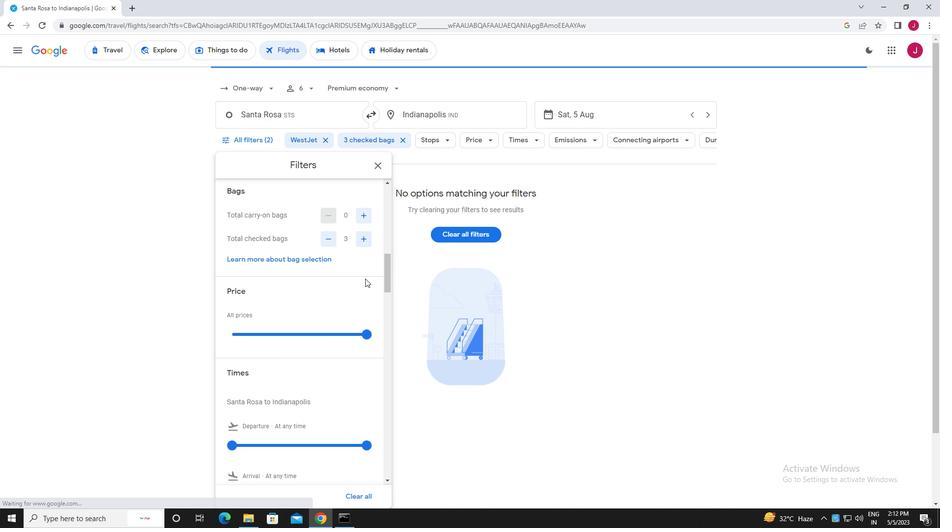 
Action: Mouse scrolled (366, 280) with delta (0, 0)
Screenshot: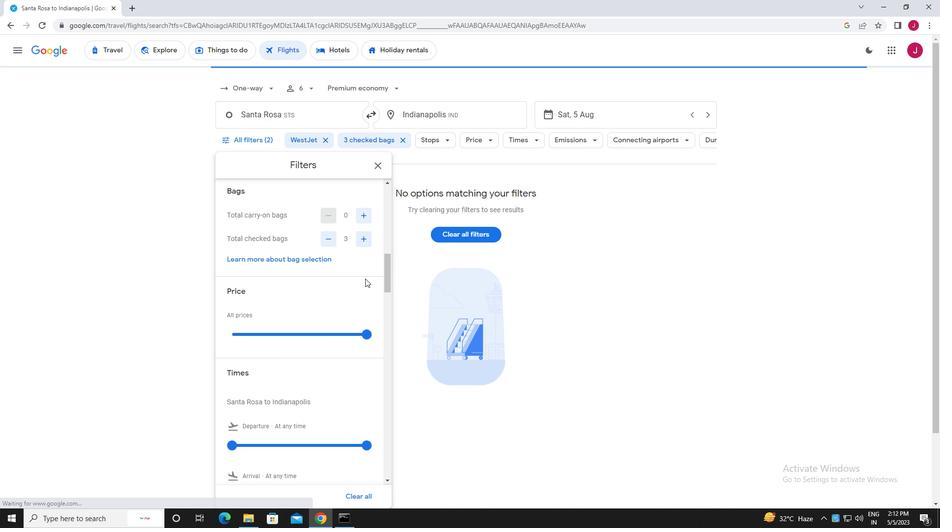 
Action: Mouse moved to (366, 280)
Screenshot: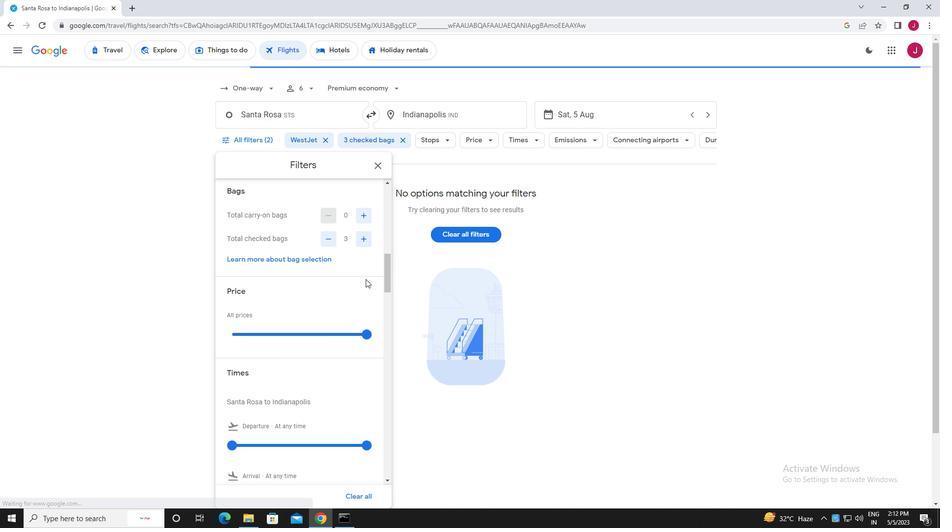 
Action: Mouse scrolled (366, 280) with delta (0, 0)
Screenshot: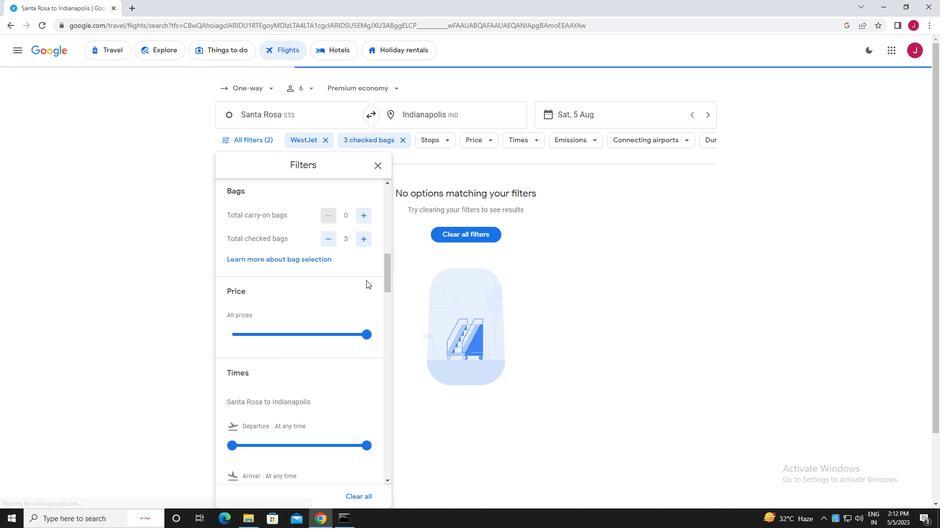 
Action: Mouse moved to (366, 237)
Screenshot: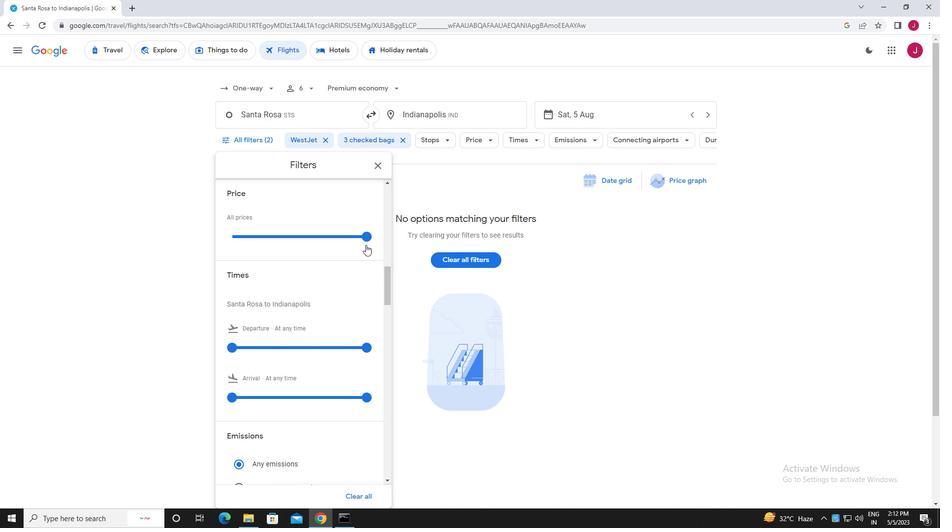 
Action: Mouse pressed left at (366, 237)
Screenshot: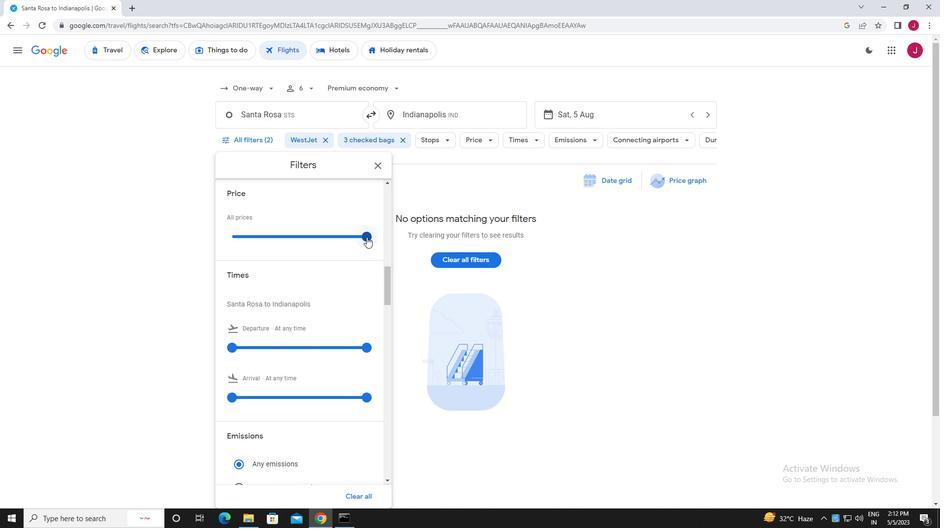 
Action: Mouse moved to (336, 253)
Screenshot: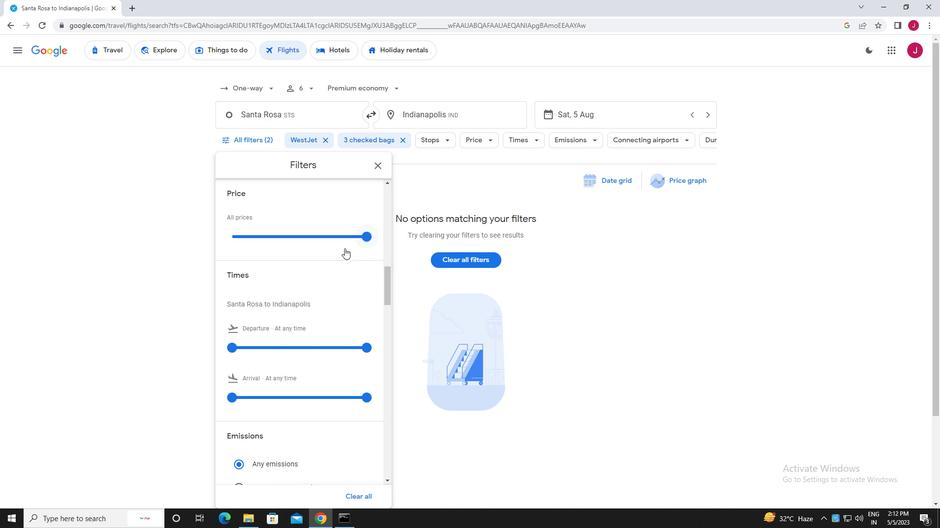 
Action: Mouse scrolled (336, 253) with delta (0, 0)
Screenshot: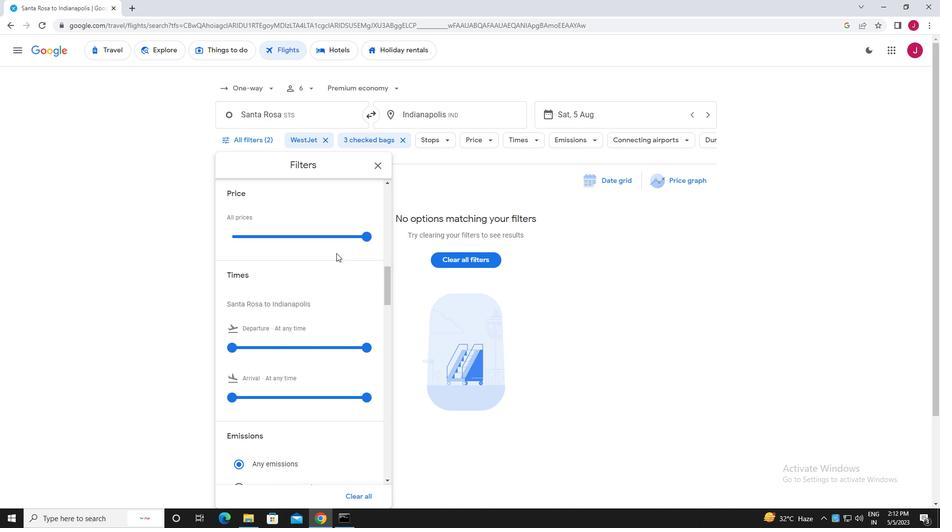 
Action: Mouse scrolled (336, 253) with delta (0, 0)
Screenshot: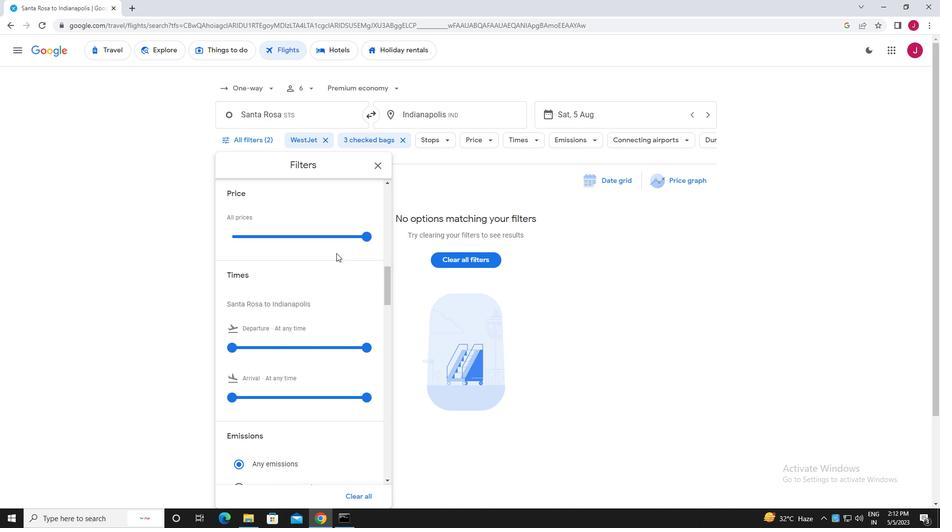 
Action: Mouse moved to (231, 248)
Screenshot: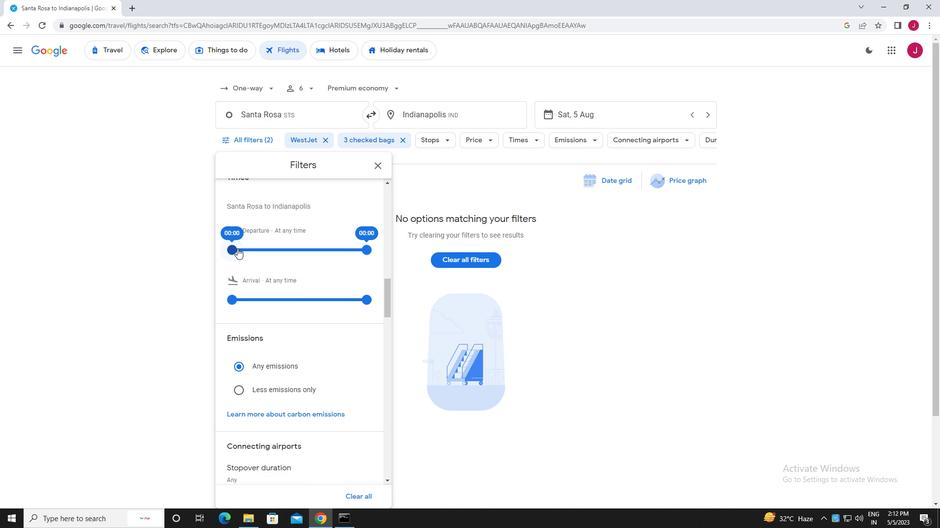 
Action: Mouse pressed left at (231, 248)
Screenshot: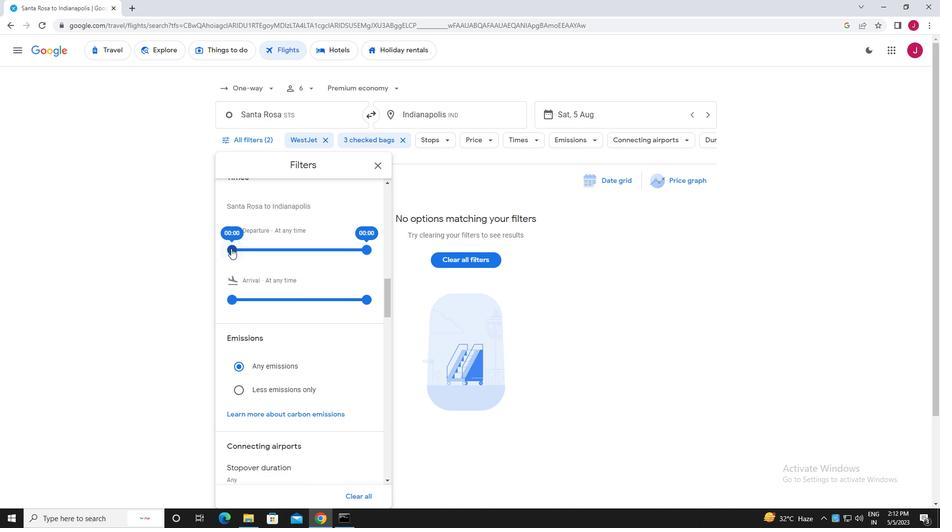 
Action: Mouse moved to (377, 166)
Screenshot: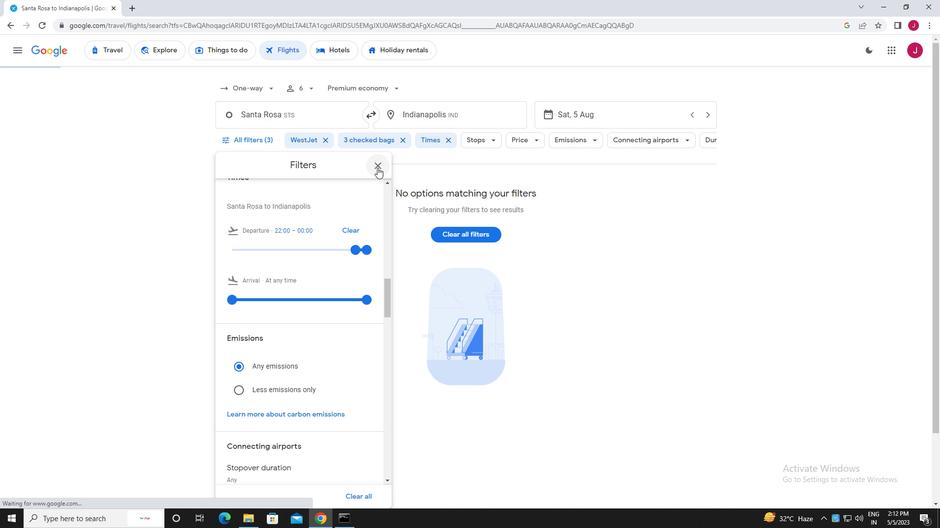 
Action: Mouse pressed left at (377, 166)
Screenshot: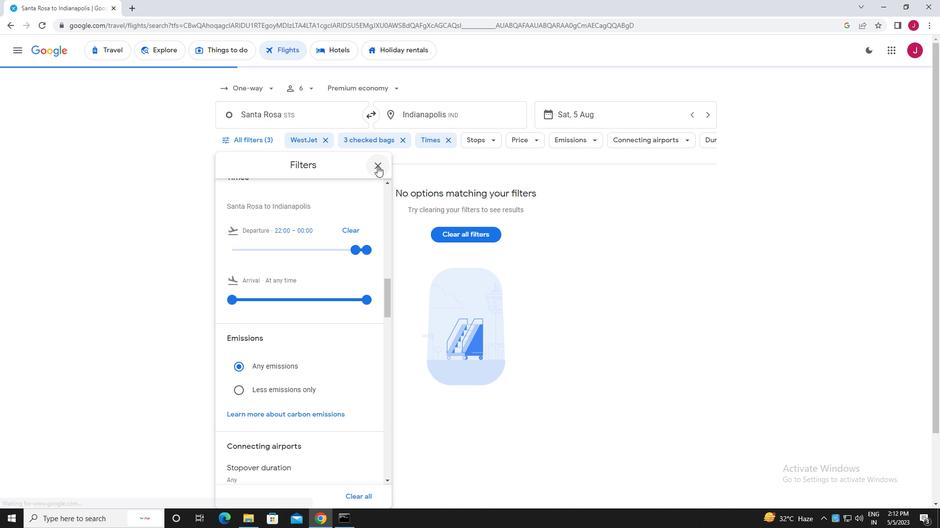 
